 Task:  Click on  Soccer In the  Soccer League click on  Pick Sheet Your name William Rodriguez Team name Orlando City and  Email softage.5@softage.net Game 1 Montreal Game 2 NYFC Game 3 Atlanta United Game 4 Houston Game 5 Minnesota United Game 6 FC Dallas Game 7 Columbus Game 8 New England Game 9 Philadelphia Game 10 Montreal Game 11 Toronto FC Game 12 Inter Milan Game 13 Austin Game 14 LA Galaxy Game 15 Vancouver Game16 Seattle In Tie Breaker choose Orlando City Submit pick sheet
Action: Mouse moved to (508, 374)
Screenshot: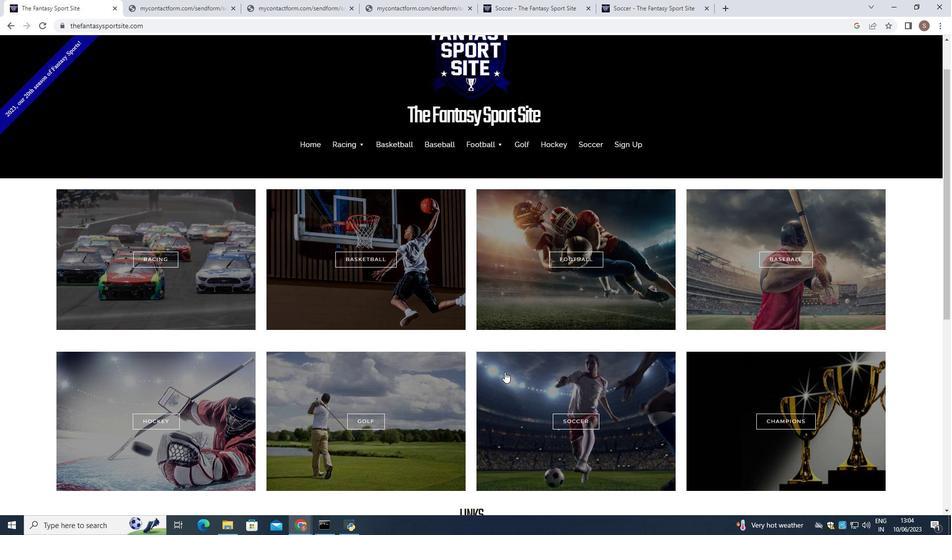 
Action: Mouse pressed left at (508, 374)
Screenshot: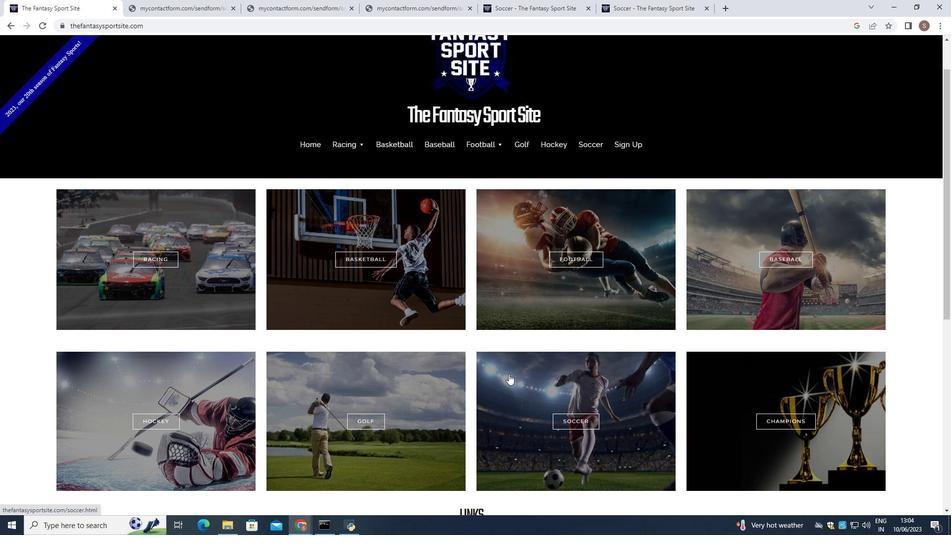 
Action: Mouse moved to (438, 377)
Screenshot: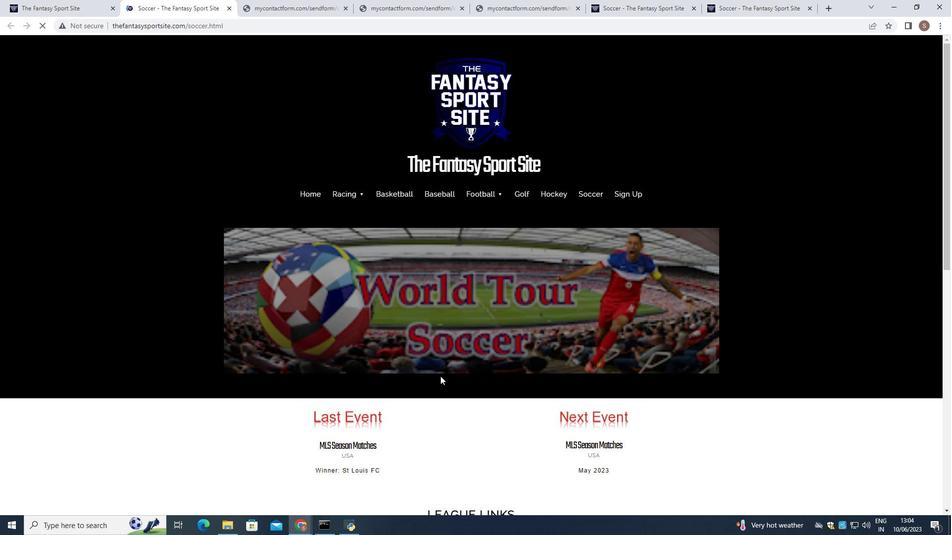 
Action: Mouse scrolled (438, 377) with delta (0, 0)
Screenshot: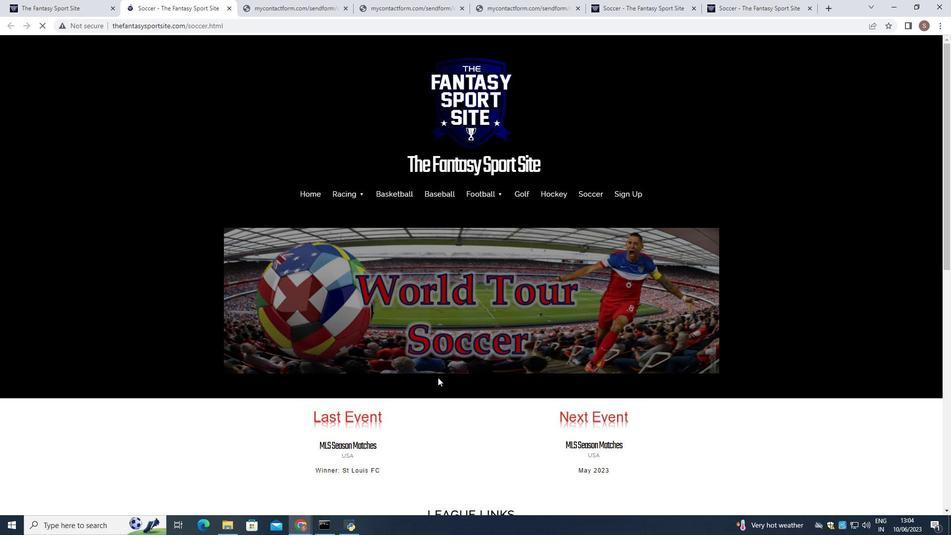
Action: Mouse scrolled (438, 377) with delta (0, 0)
Screenshot: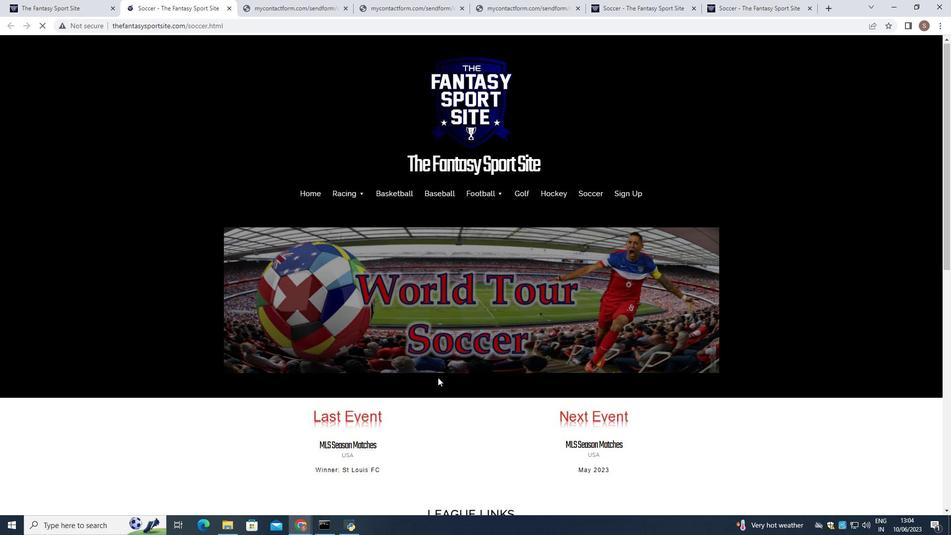 
Action: Mouse moved to (268, 451)
Screenshot: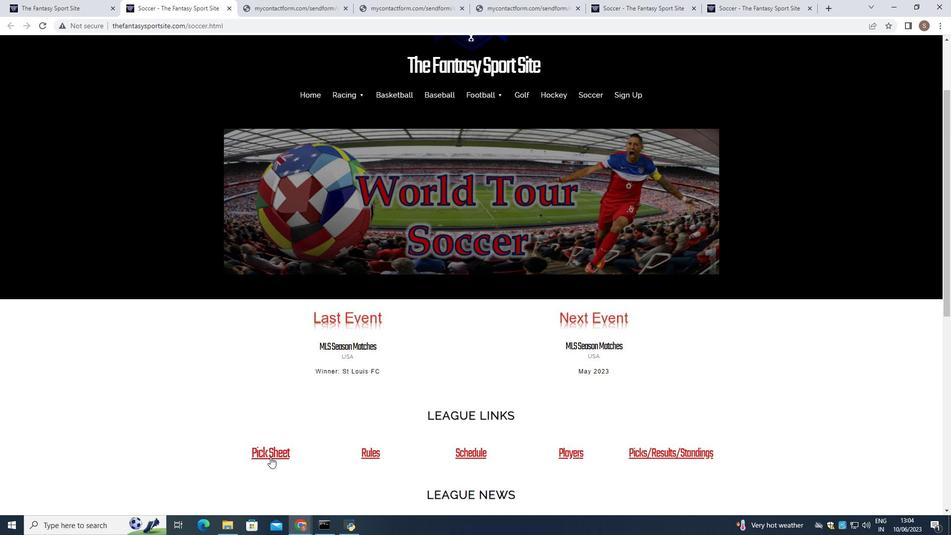 
Action: Mouse pressed left at (268, 451)
Screenshot: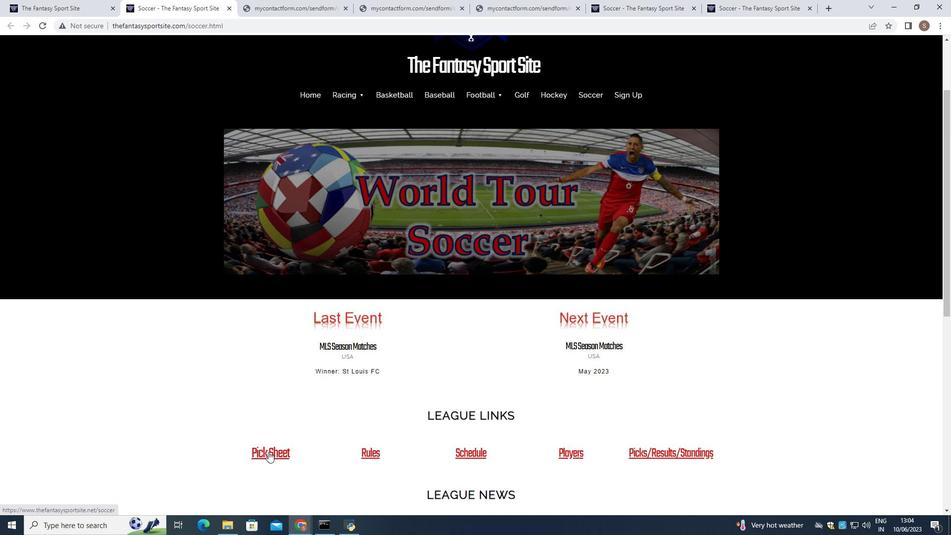 
Action: Mouse moved to (303, 458)
Screenshot: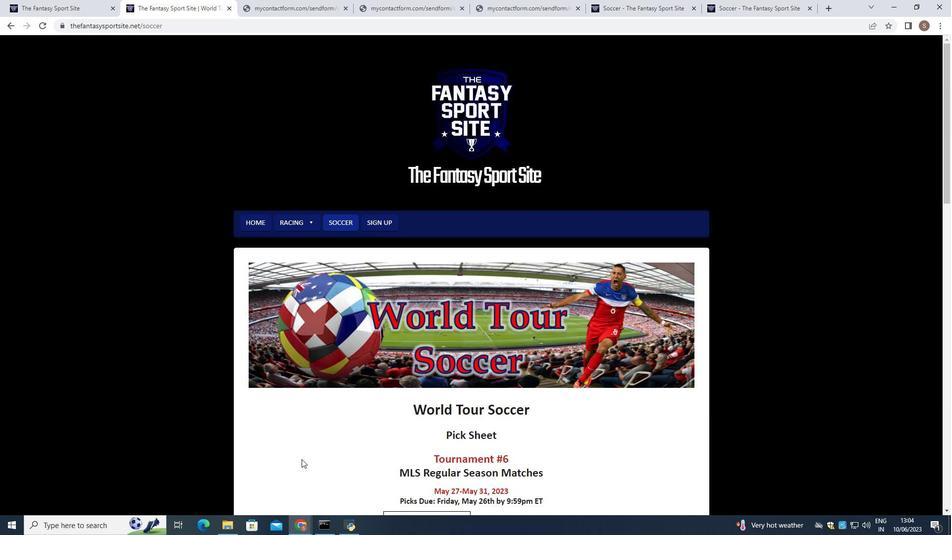 
Action: Mouse scrolled (303, 457) with delta (0, 0)
Screenshot: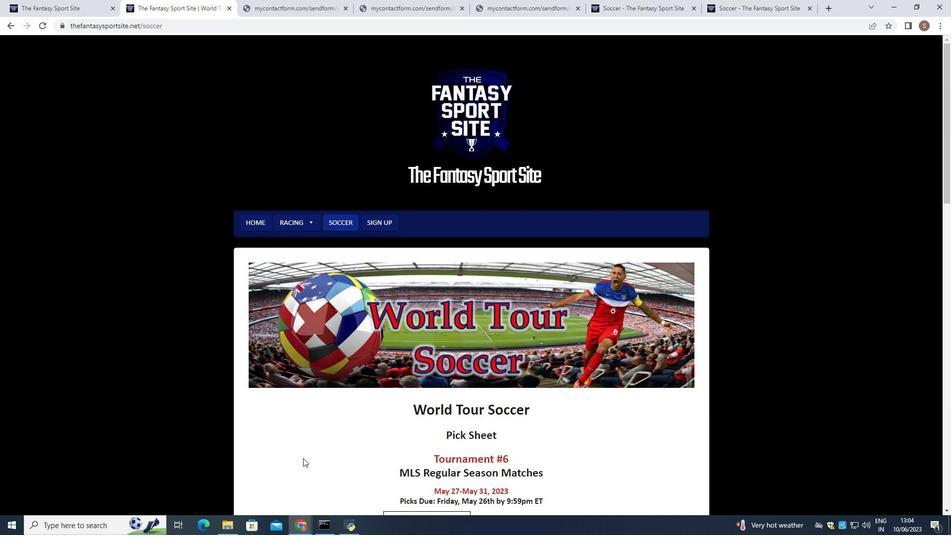 
Action: Mouse scrolled (303, 457) with delta (0, 0)
Screenshot: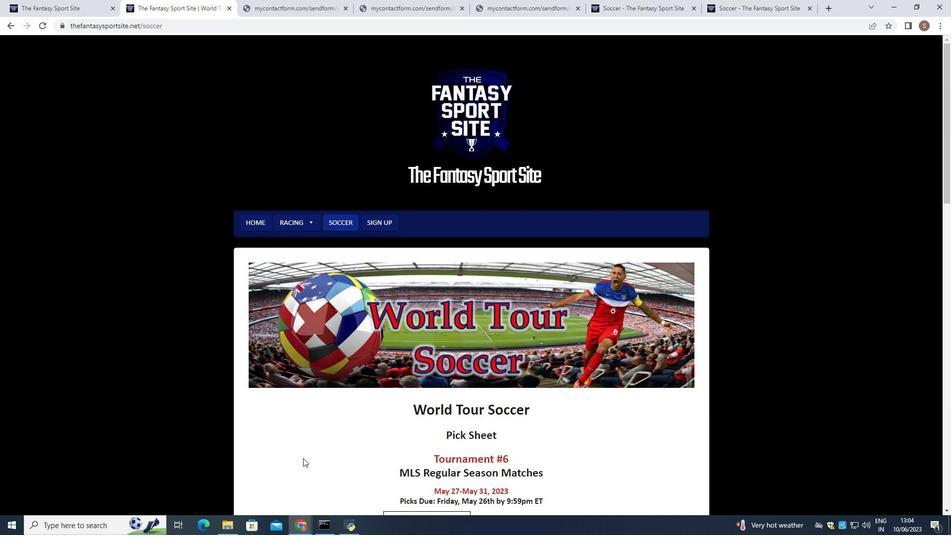 
Action: Mouse scrolled (303, 457) with delta (0, 0)
Screenshot: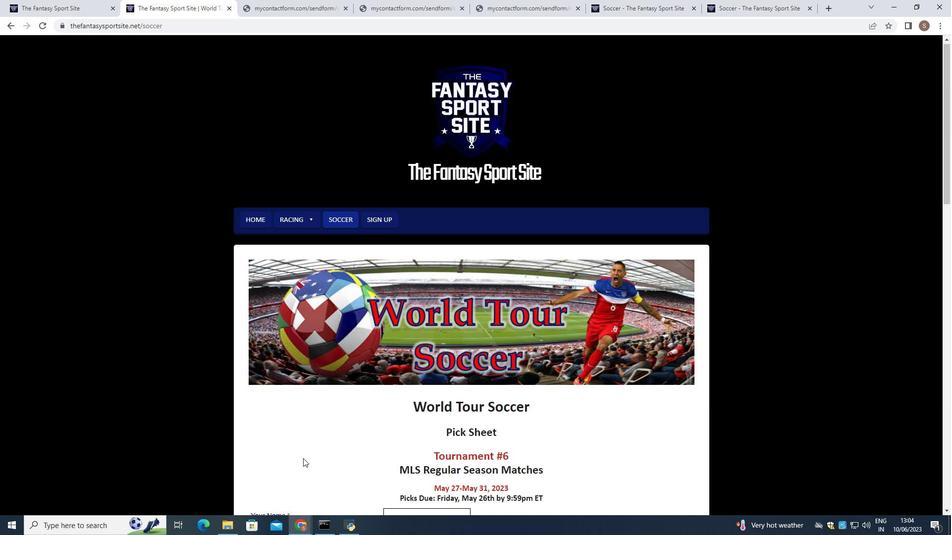
Action: Mouse moved to (398, 371)
Screenshot: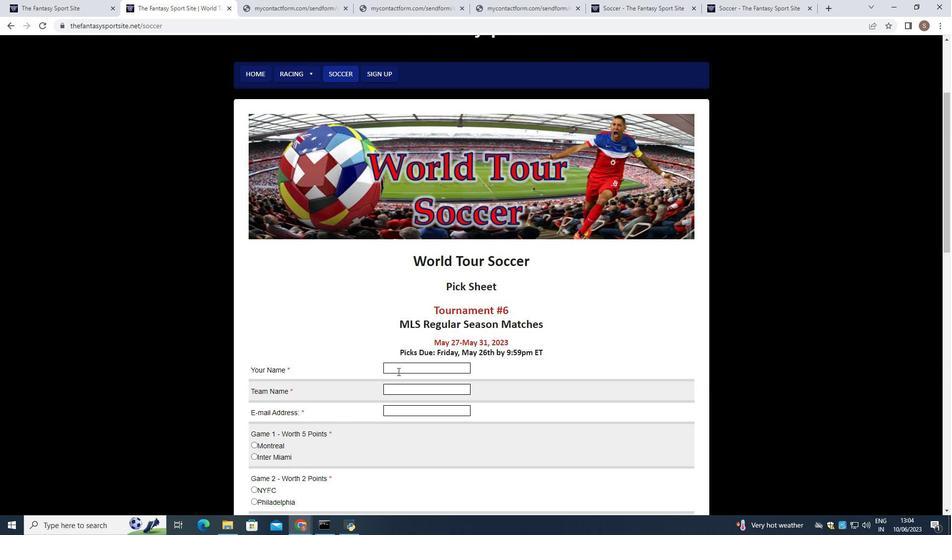 
Action: Mouse pressed left at (398, 371)
Screenshot: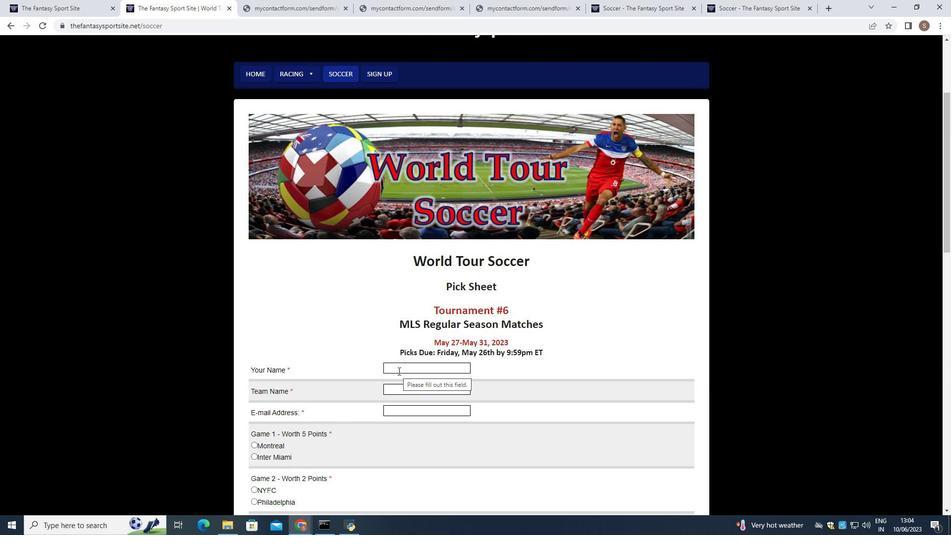 
Action: Key pressed <Key.shift>William<Key.space><Key.shift>Rodriguez
Screenshot: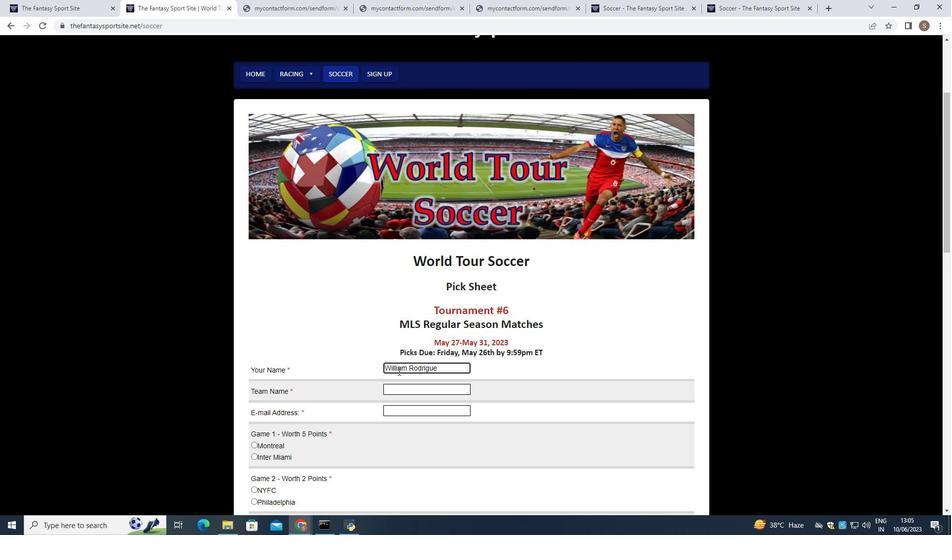 
Action: Mouse moved to (406, 389)
Screenshot: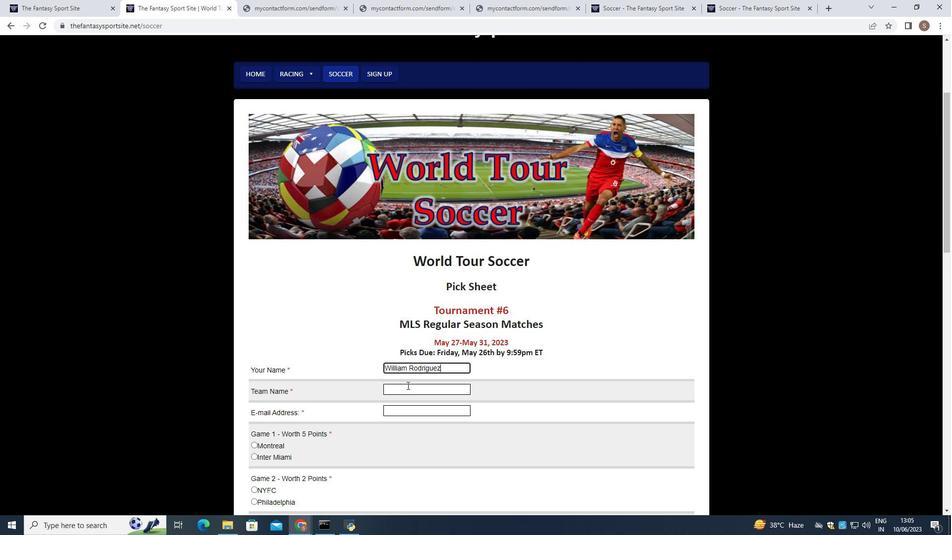 
Action: Mouse pressed left at (406, 389)
Screenshot: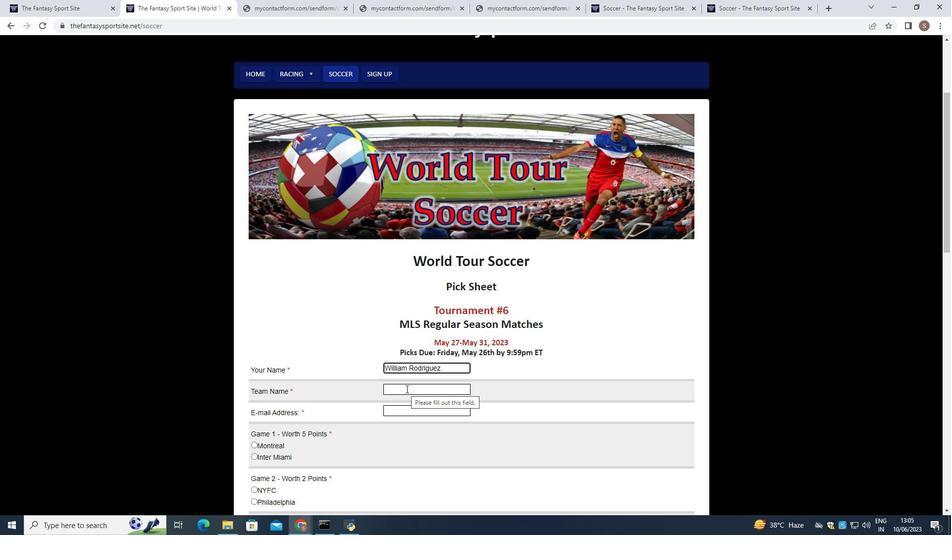 
Action: Key pressed <Key.shift_r>Orlando<Key.space><Key.shift><Key.shift><Key.shift><Key.shift><Key.shift>City
Screenshot: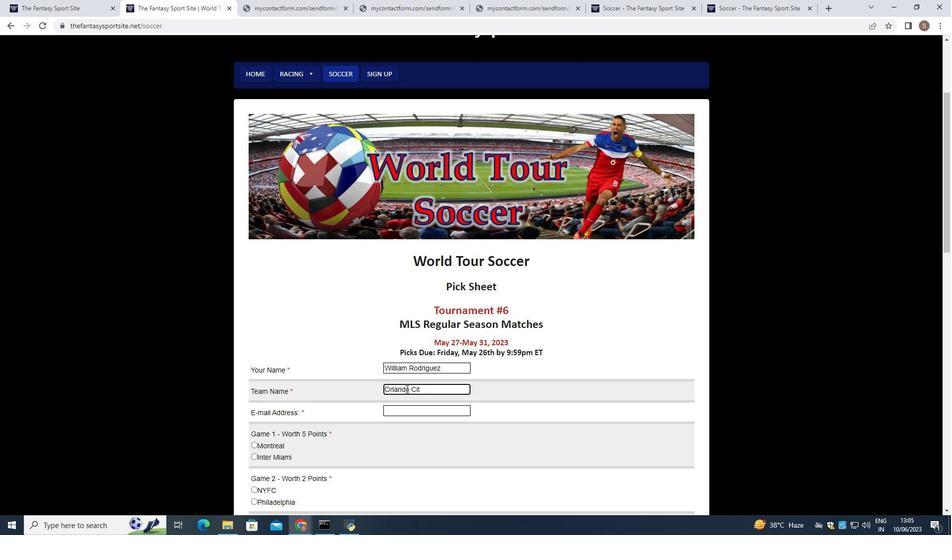 
Action: Mouse moved to (400, 412)
Screenshot: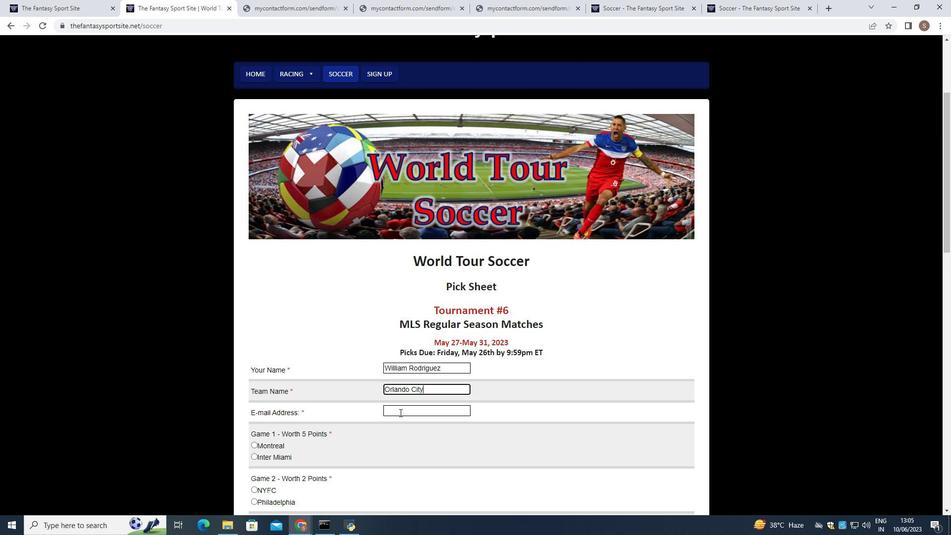 
Action: Mouse pressed left at (400, 412)
Screenshot: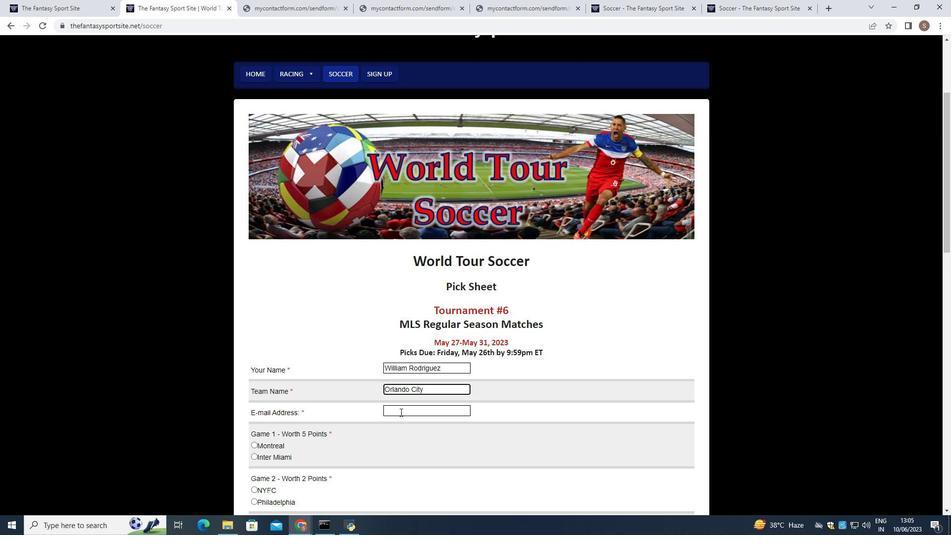 
Action: Key pressed softage.5<Key.shift>@softage.net
Screenshot: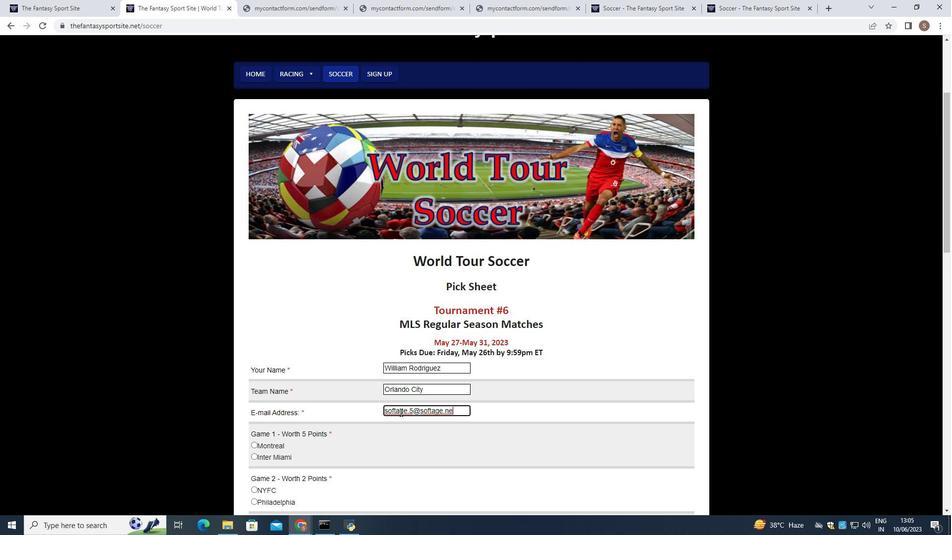 
Action: Mouse moved to (254, 443)
Screenshot: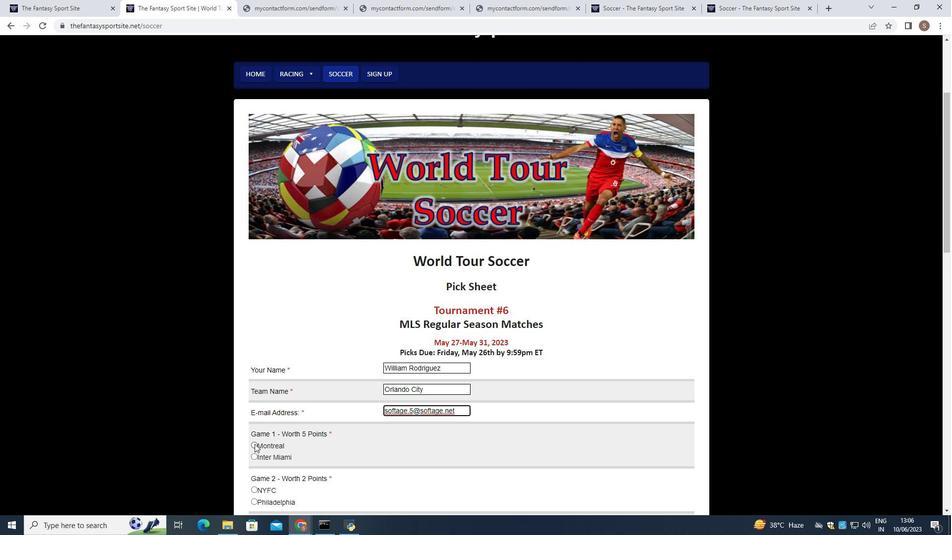 
Action: Mouse pressed left at (254, 443)
Screenshot: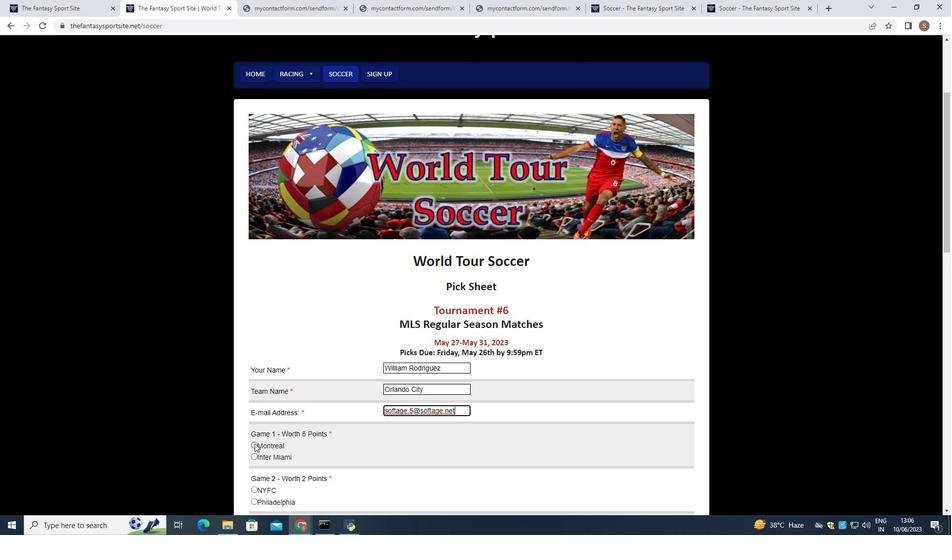 
Action: Mouse moved to (290, 442)
Screenshot: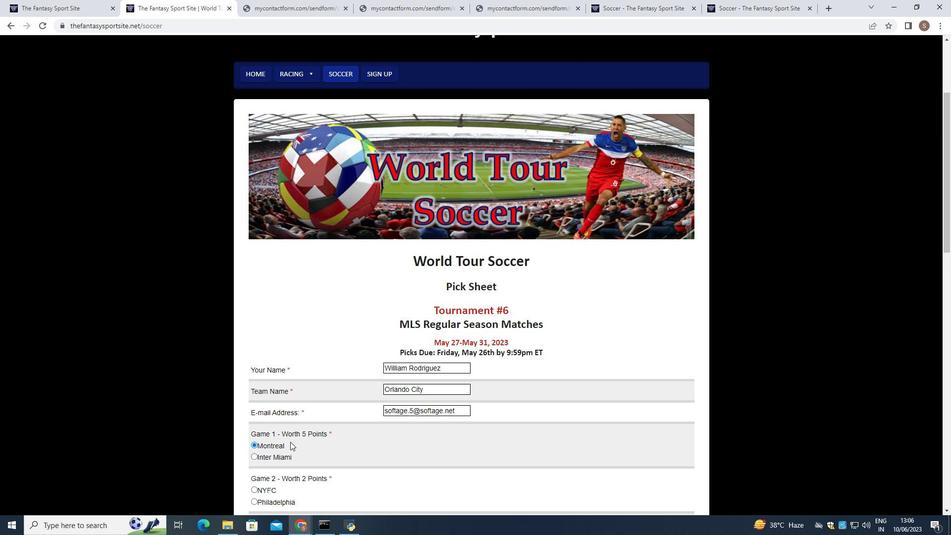 
Action: Mouse scrolled (290, 441) with delta (0, 0)
Screenshot: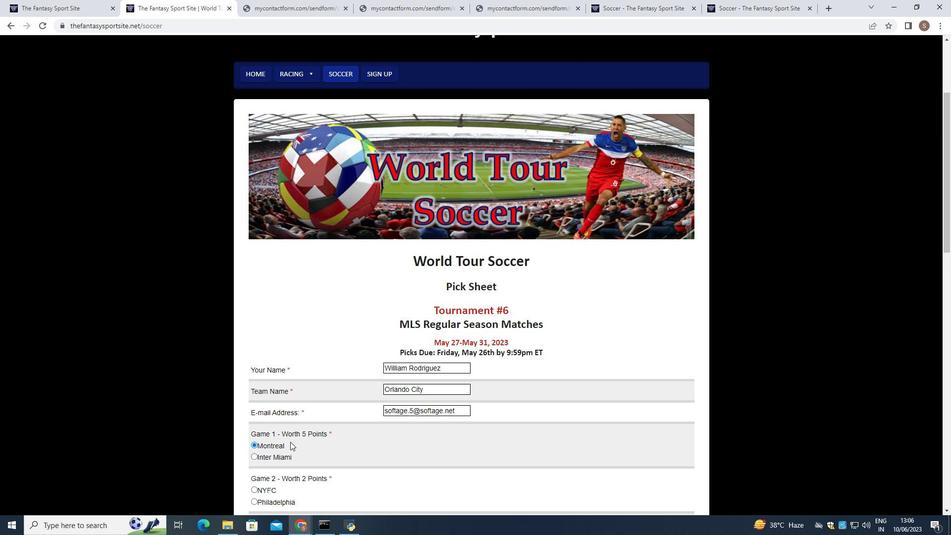
Action: Mouse scrolled (290, 441) with delta (0, 0)
Screenshot: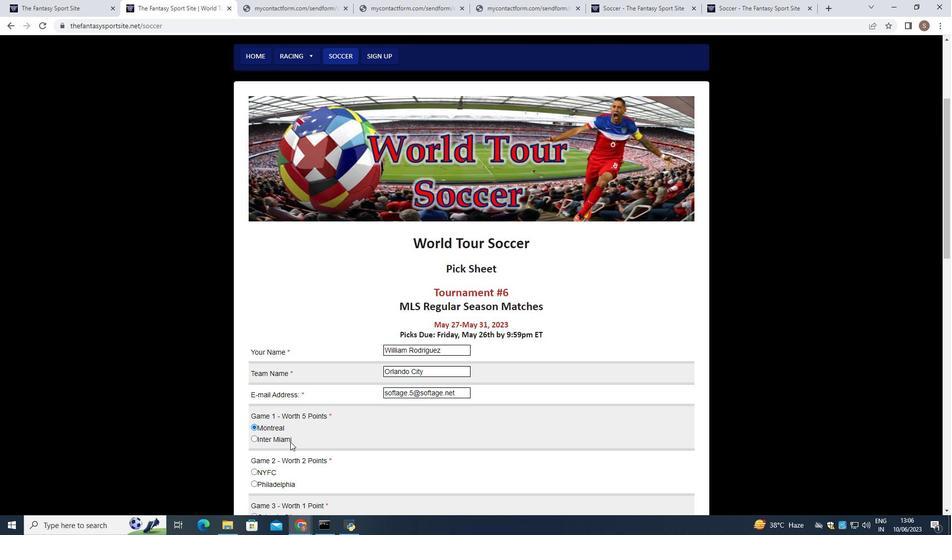 
Action: Mouse moved to (253, 391)
Screenshot: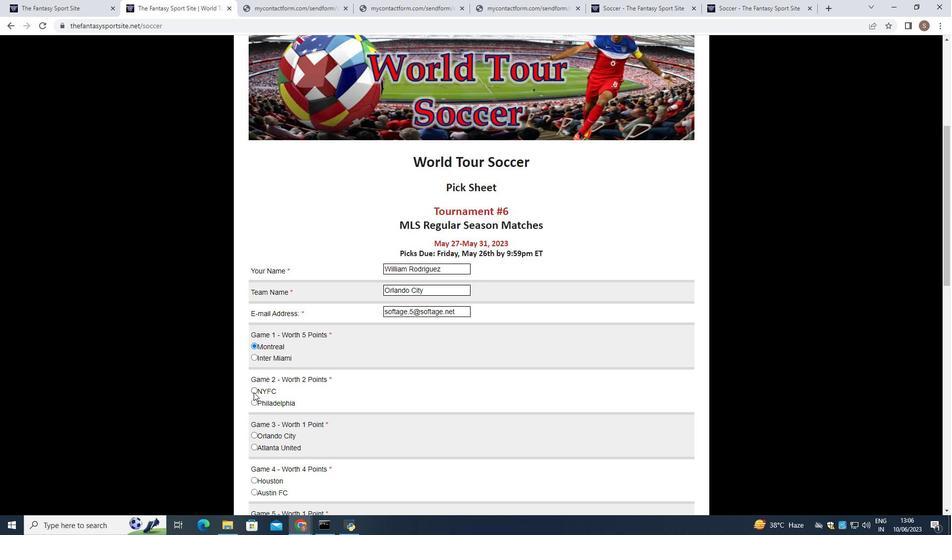 
Action: Mouse pressed left at (253, 391)
Screenshot: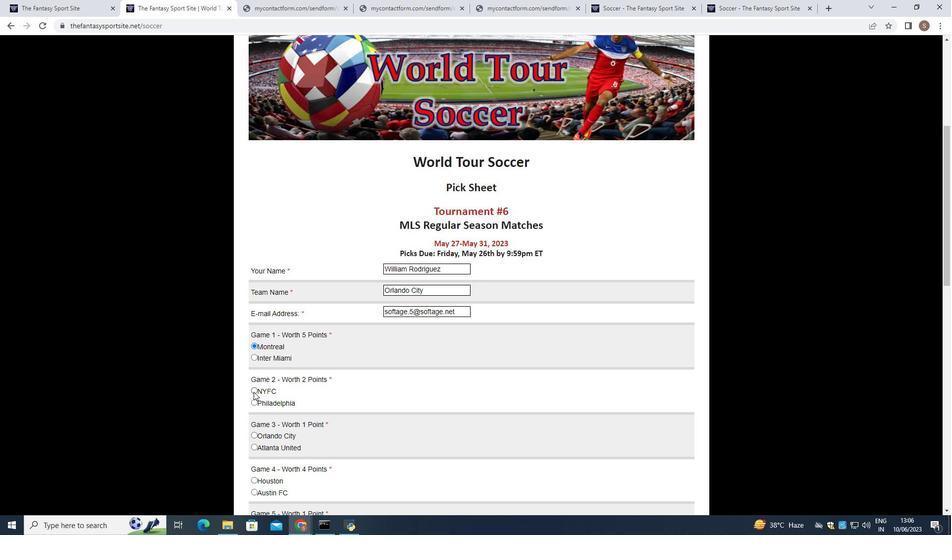 
Action: Mouse moved to (268, 399)
Screenshot: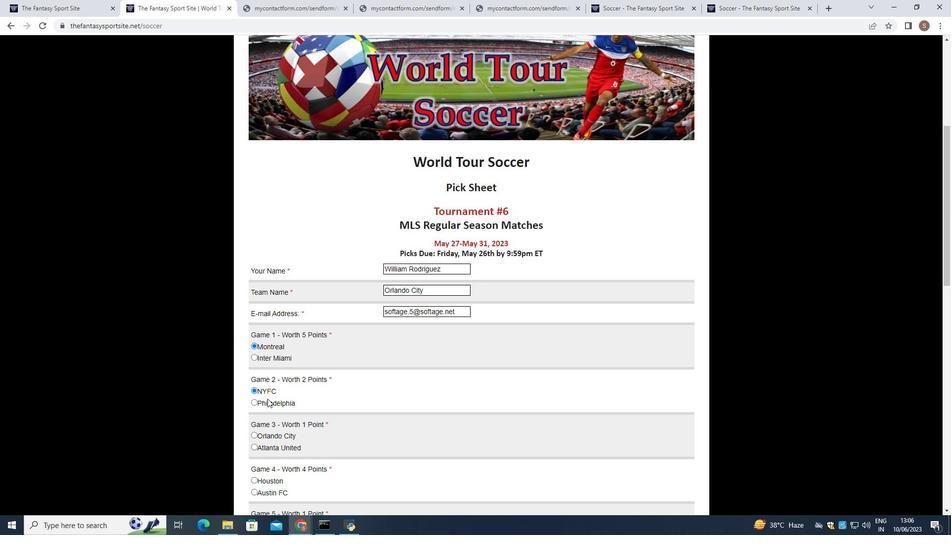 
Action: Mouse scrolled (268, 398) with delta (0, 0)
Screenshot: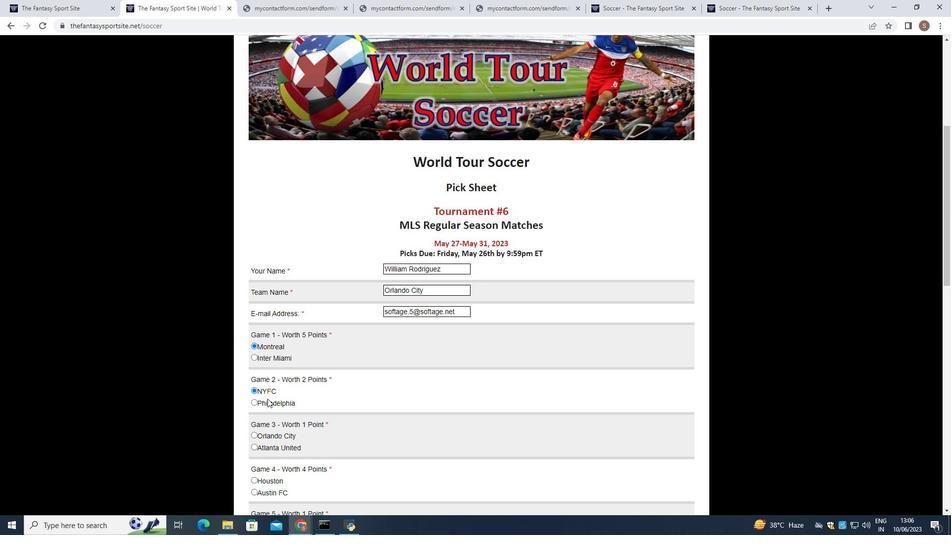 
Action: Mouse moved to (255, 397)
Screenshot: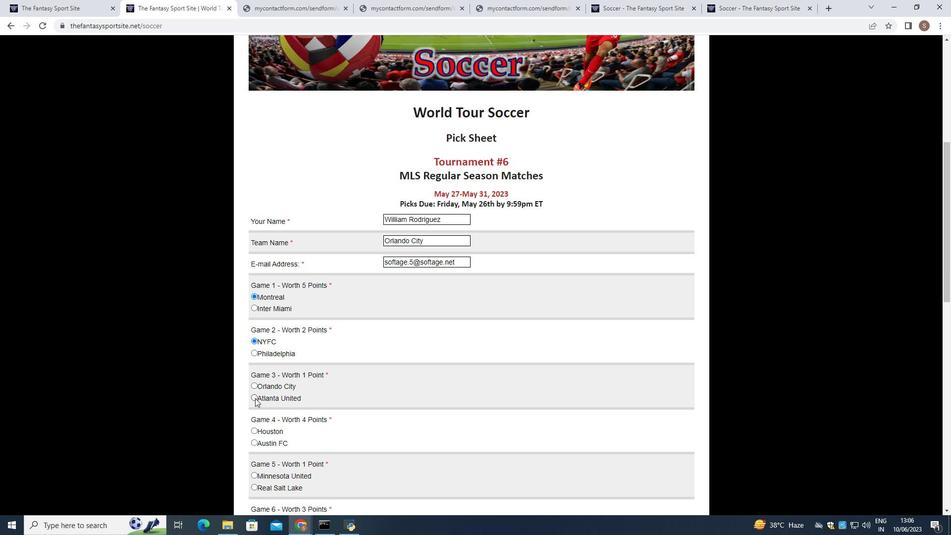 
Action: Mouse pressed left at (255, 397)
Screenshot: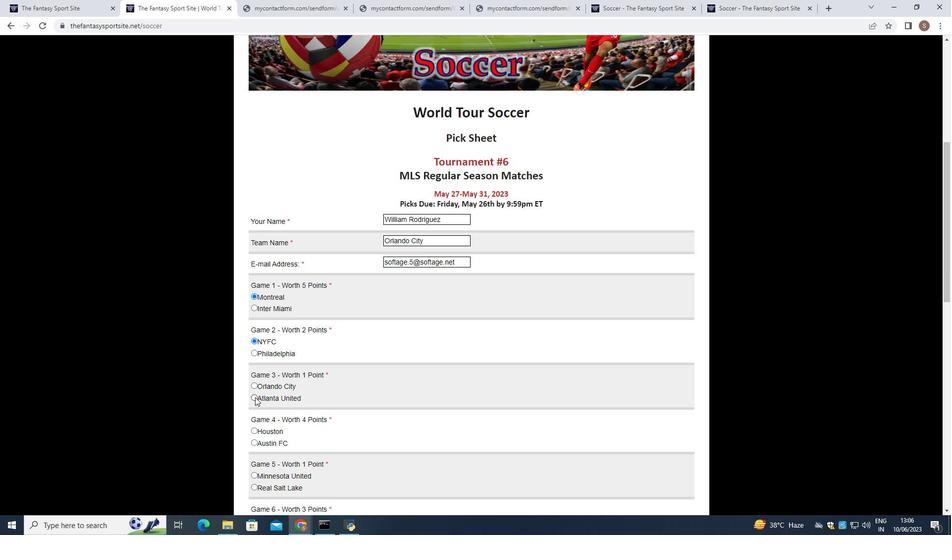 
Action: Mouse scrolled (255, 396) with delta (0, 0)
Screenshot: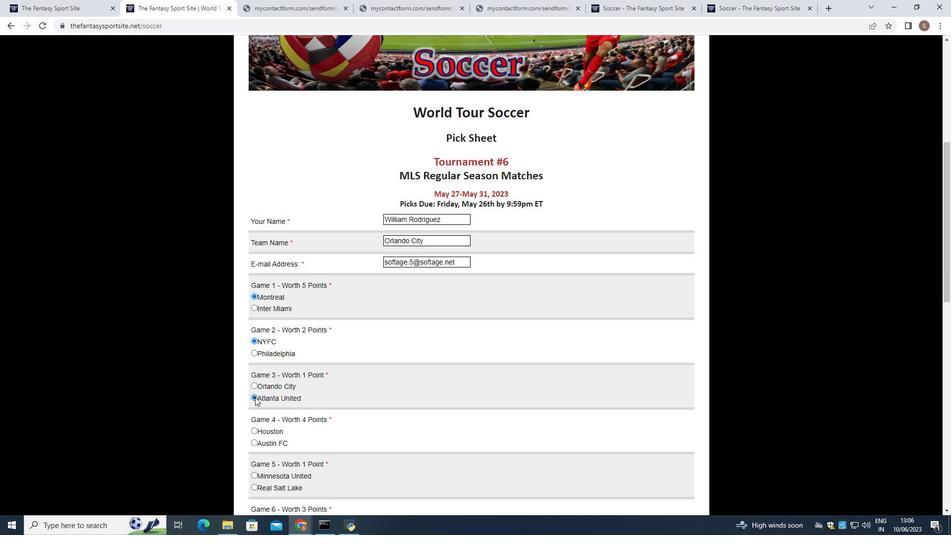 
Action: Mouse moved to (255, 382)
Screenshot: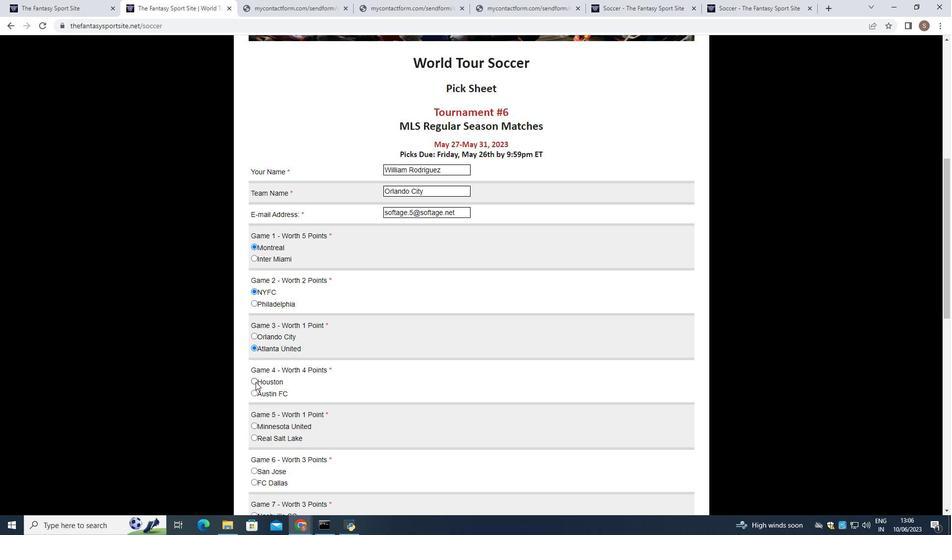 
Action: Mouse pressed left at (255, 382)
Screenshot: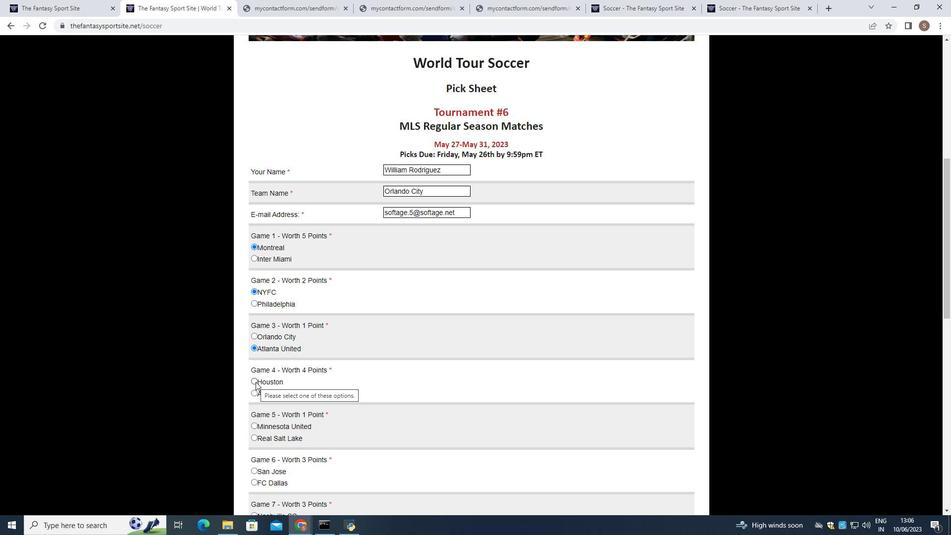 
Action: Mouse scrolled (255, 381) with delta (0, 0)
Screenshot: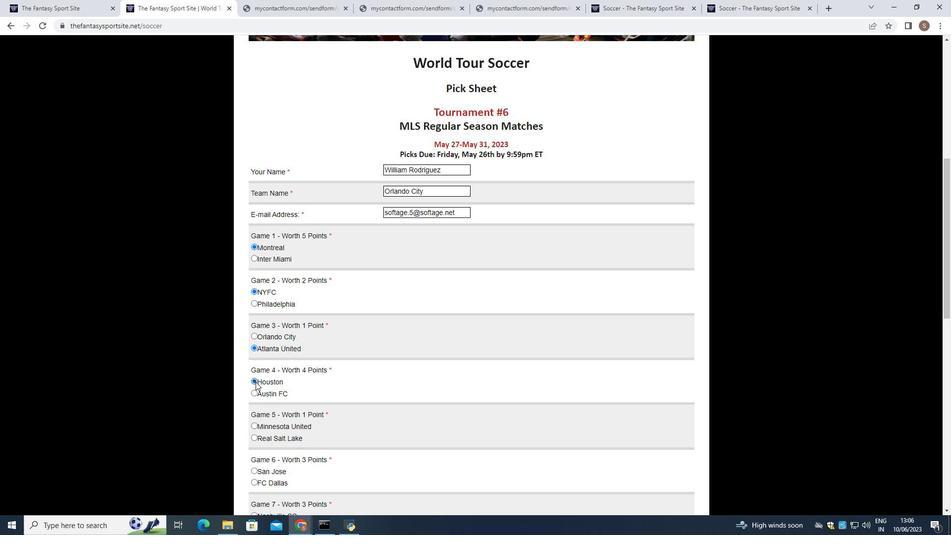 
Action: Mouse moved to (253, 375)
Screenshot: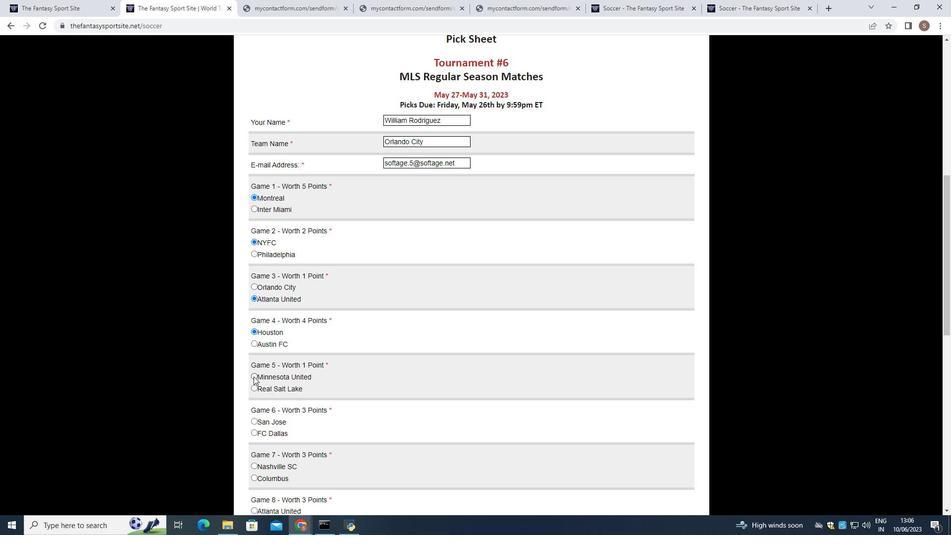 
Action: Mouse pressed left at (253, 375)
Screenshot: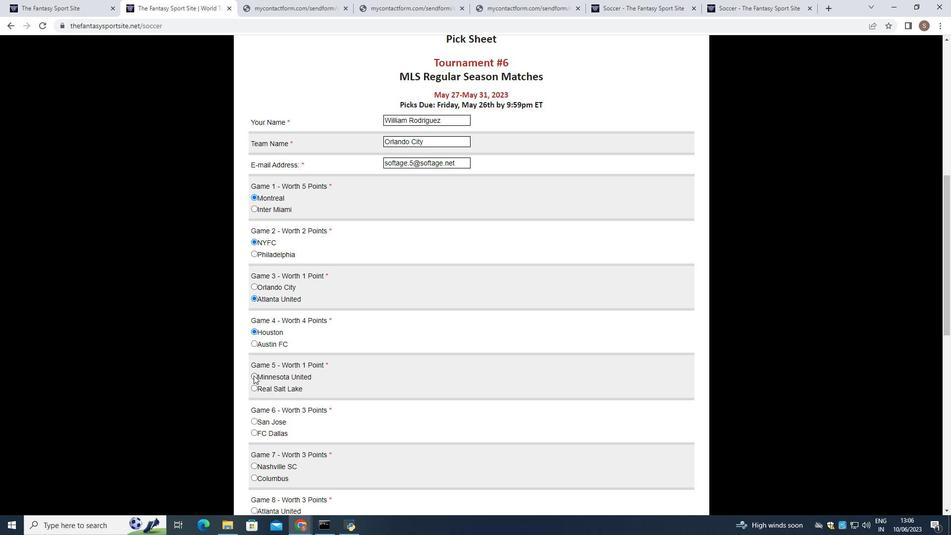 
Action: Mouse moved to (253, 374)
Screenshot: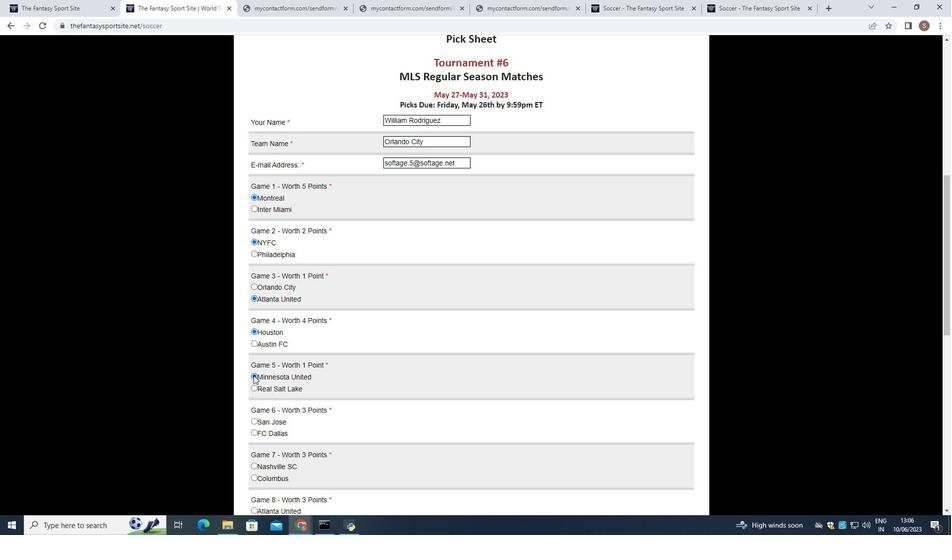 
Action: Mouse scrolled (253, 373) with delta (0, 0)
Screenshot: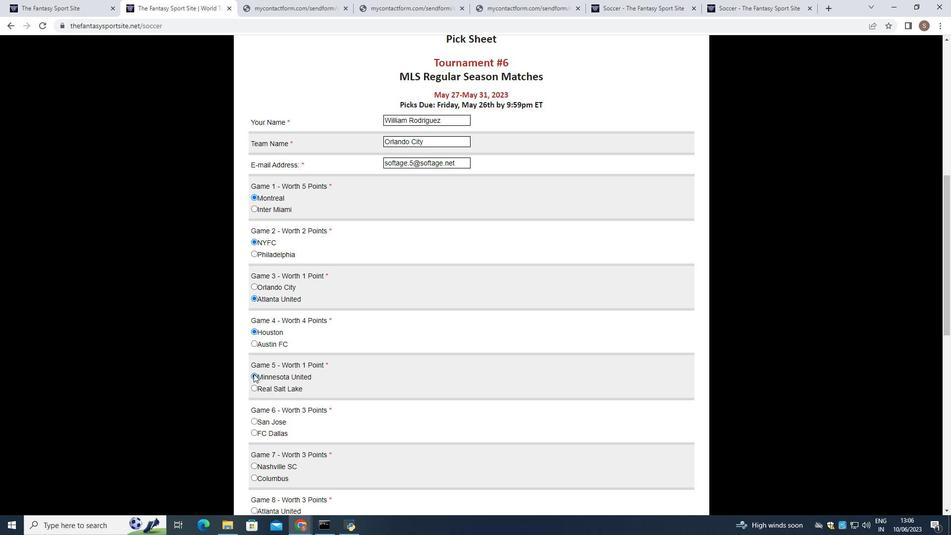 
Action: Mouse scrolled (253, 373) with delta (0, 0)
Screenshot: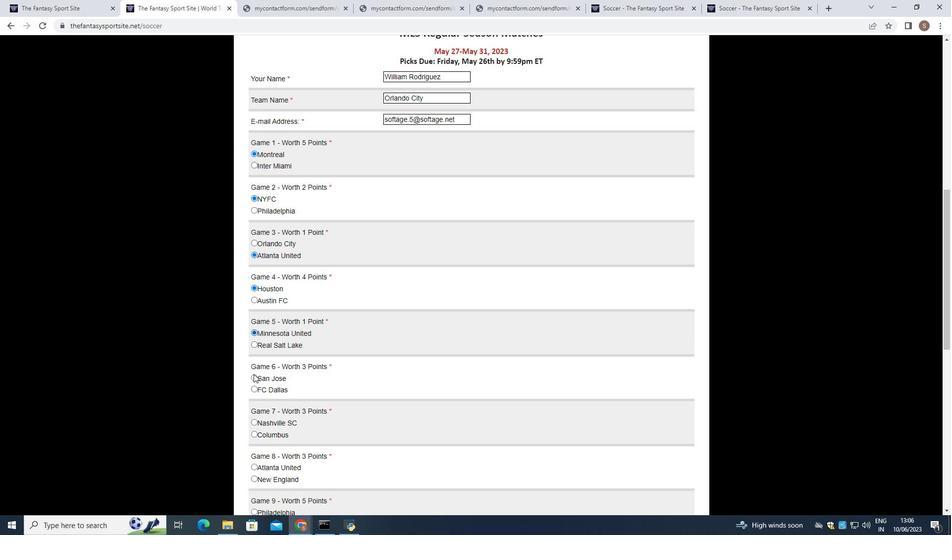 
Action: Mouse moved to (253, 334)
Screenshot: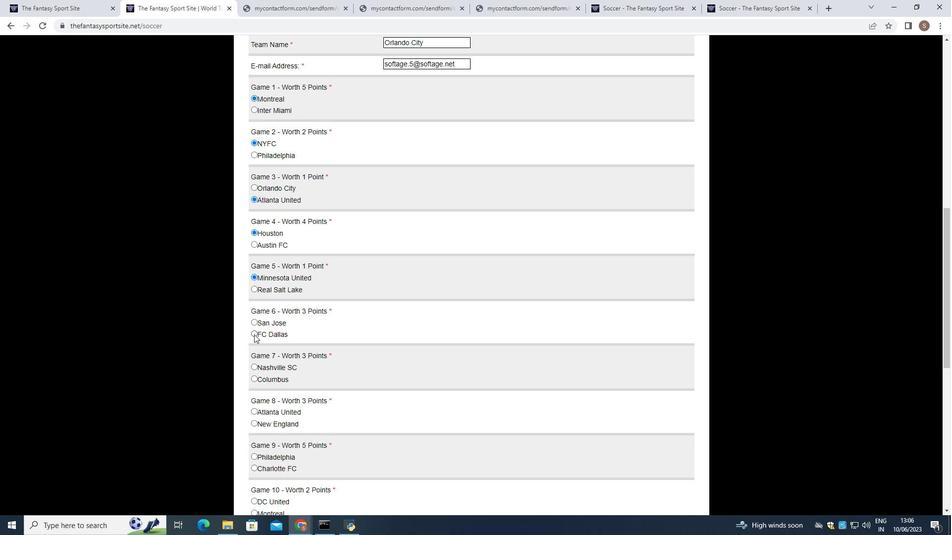 
Action: Mouse pressed left at (253, 334)
Screenshot: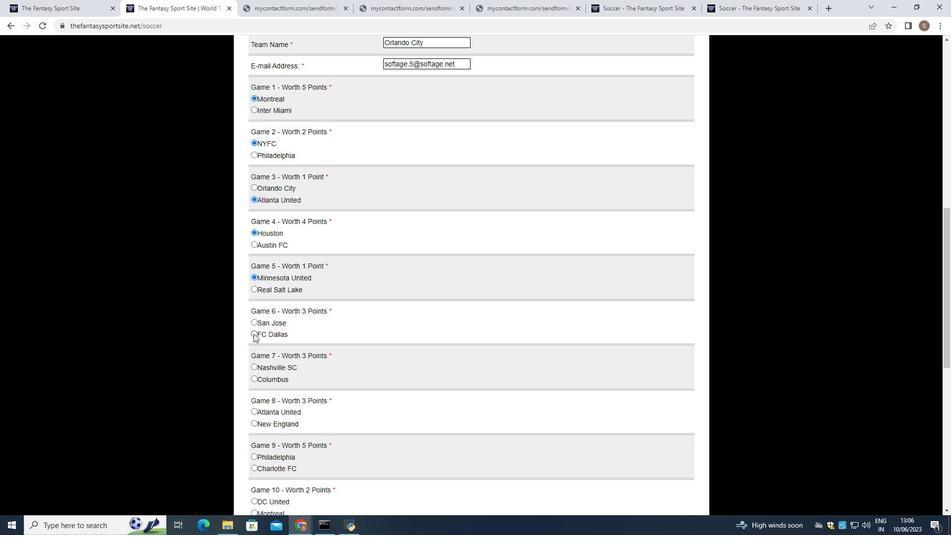 
Action: Mouse scrolled (253, 333) with delta (0, 0)
Screenshot: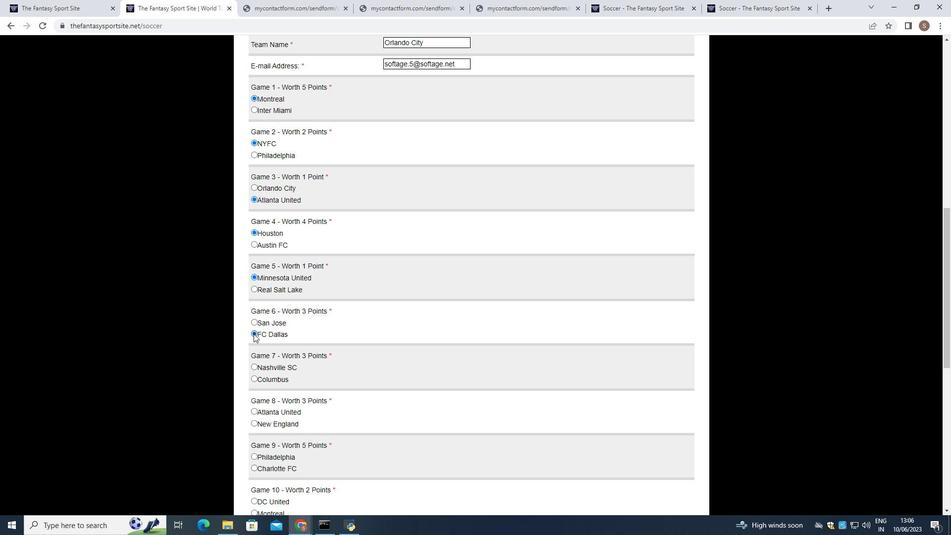 
Action: Mouse moved to (255, 328)
Screenshot: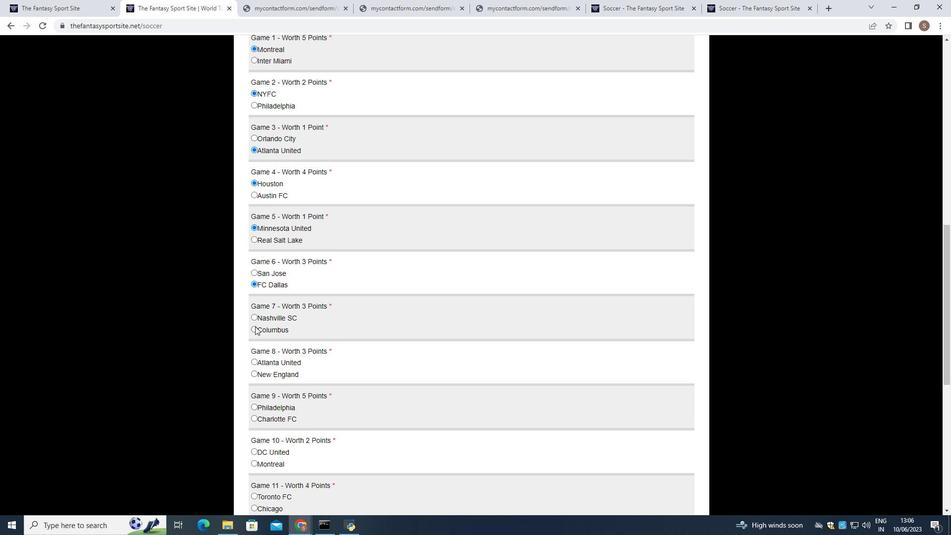 
Action: Mouse pressed left at (255, 328)
Screenshot: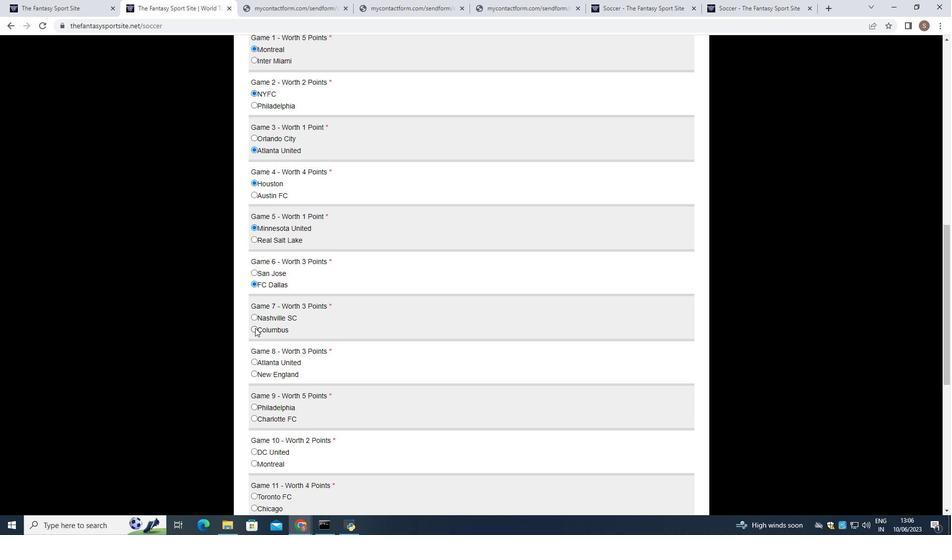 
Action: Mouse moved to (256, 328)
Screenshot: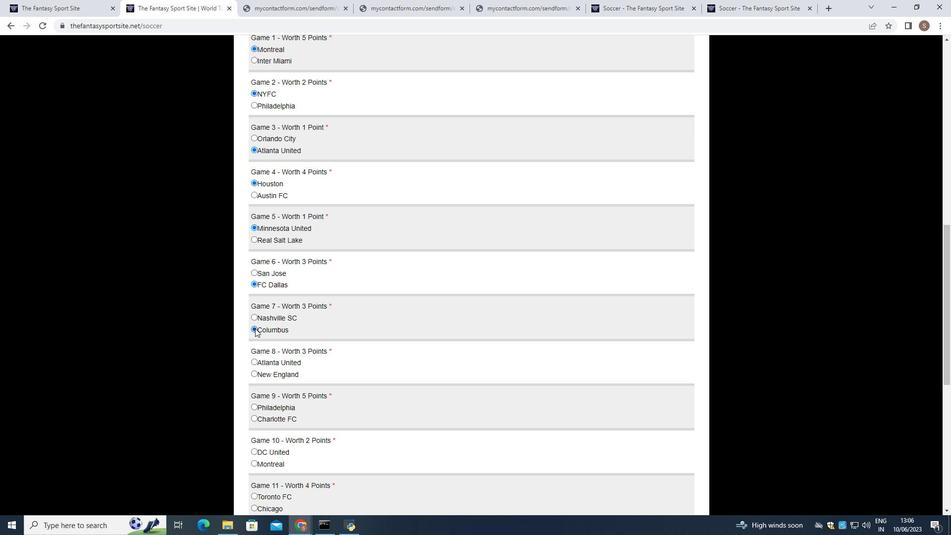 
Action: Mouse scrolled (256, 327) with delta (0, 0)
Screenshot: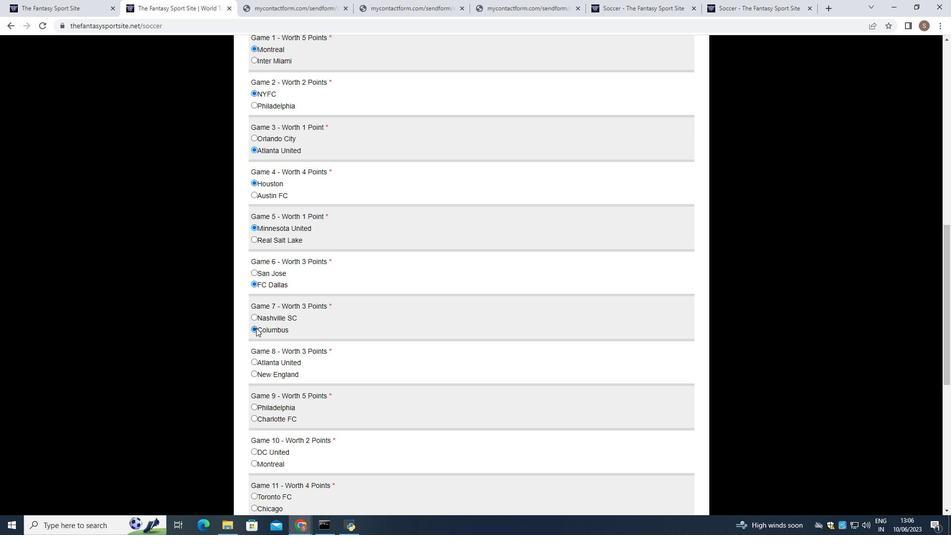 
Action: Mouse moved to (255, 325)
Screenshot: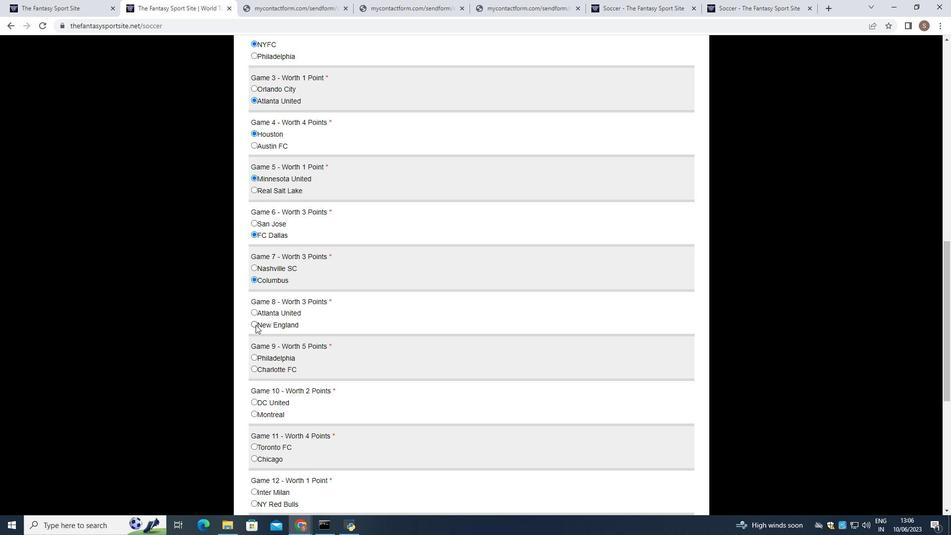 
Action: Mouse pressed left at (255, 325)
Screenshot: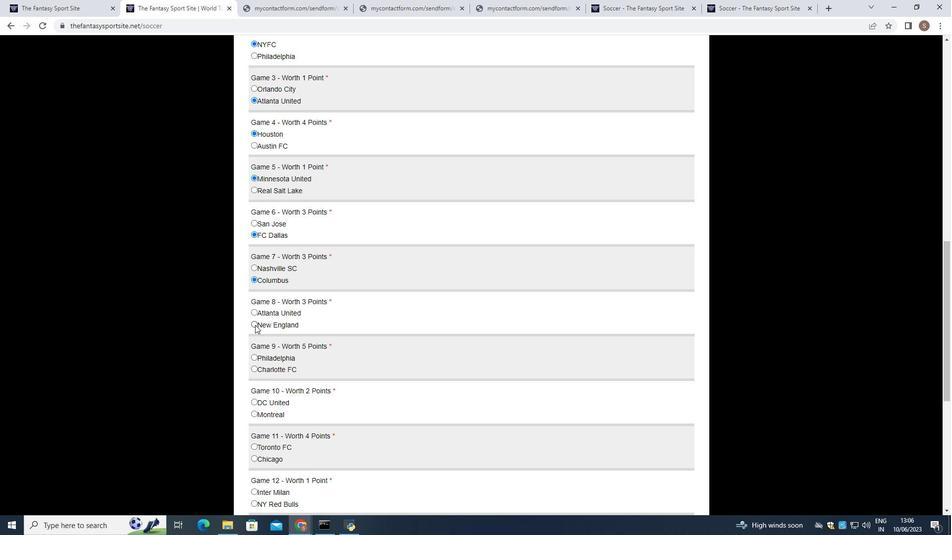 
Action: Mouse scrolled (255, 324) with delta (0, 0)
Screenshot: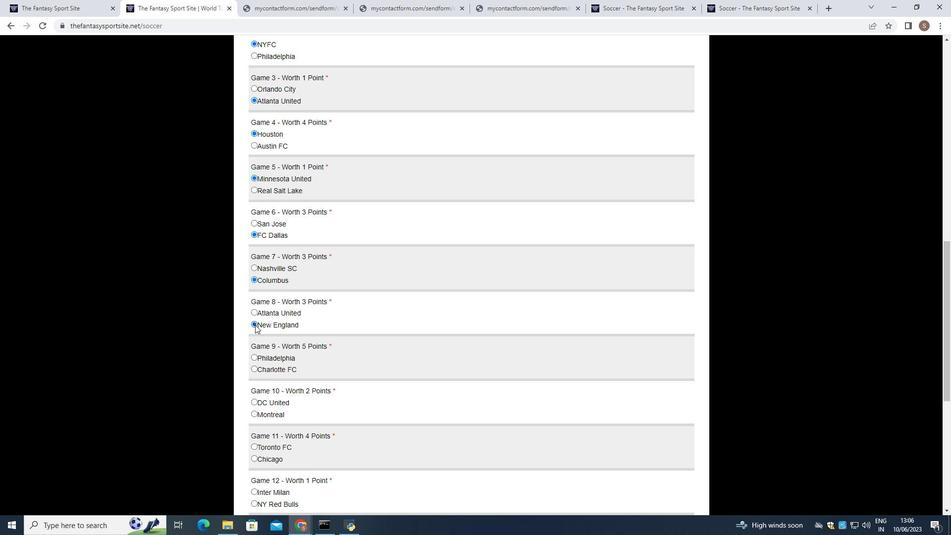 
Action: Mouse moved to (253, 306)
Screenshot: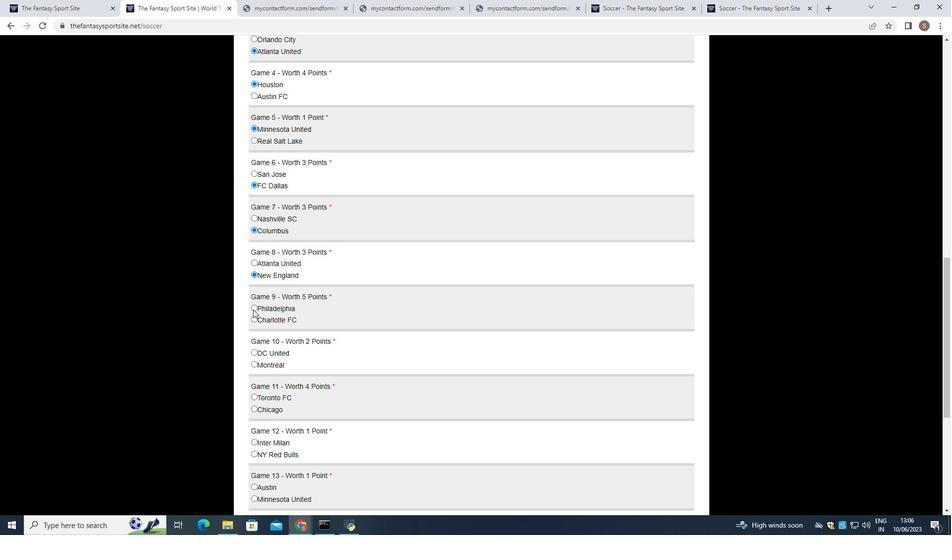 
Action: Mouse pressed left at (253, 306)
Screenshot: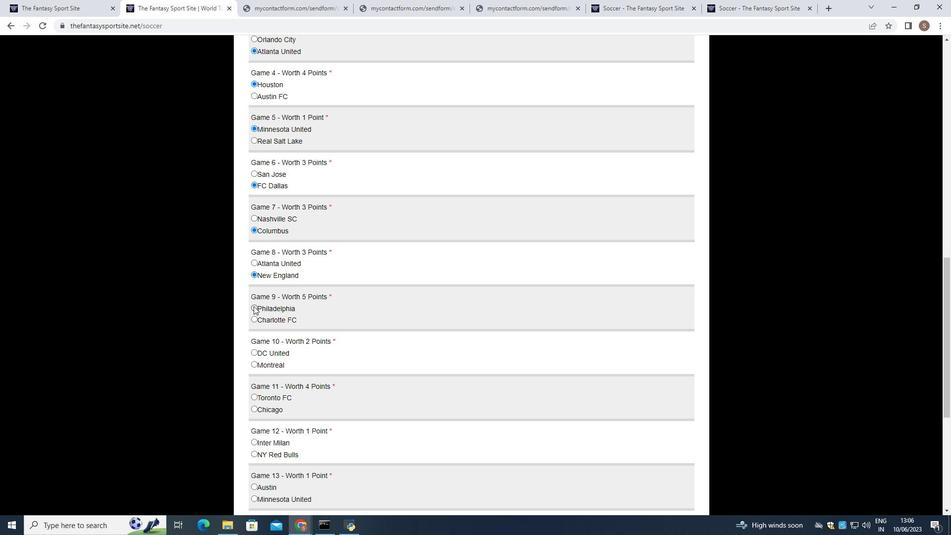 
Action: Mouse moved to (253, 365)
Screenshot: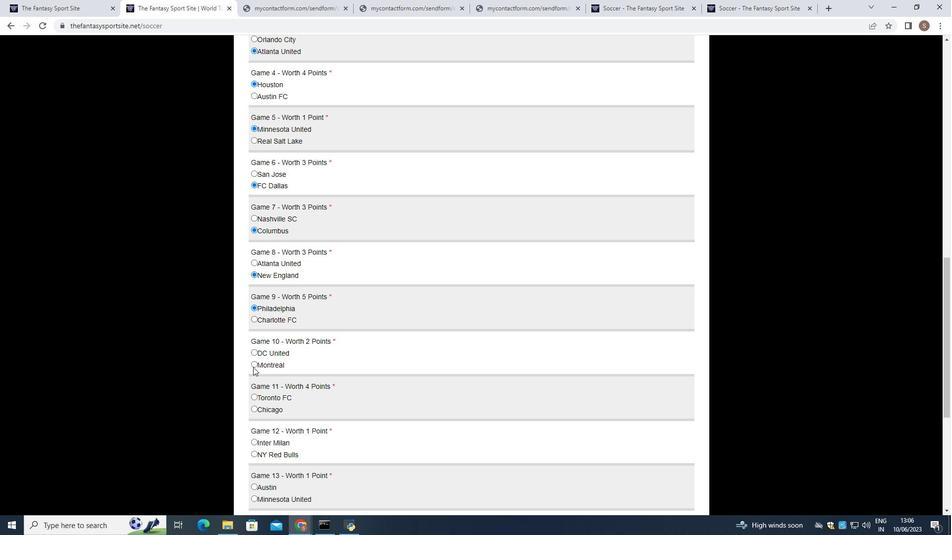 
Action: Mouse pressed left at (253, 365)
Screenshot: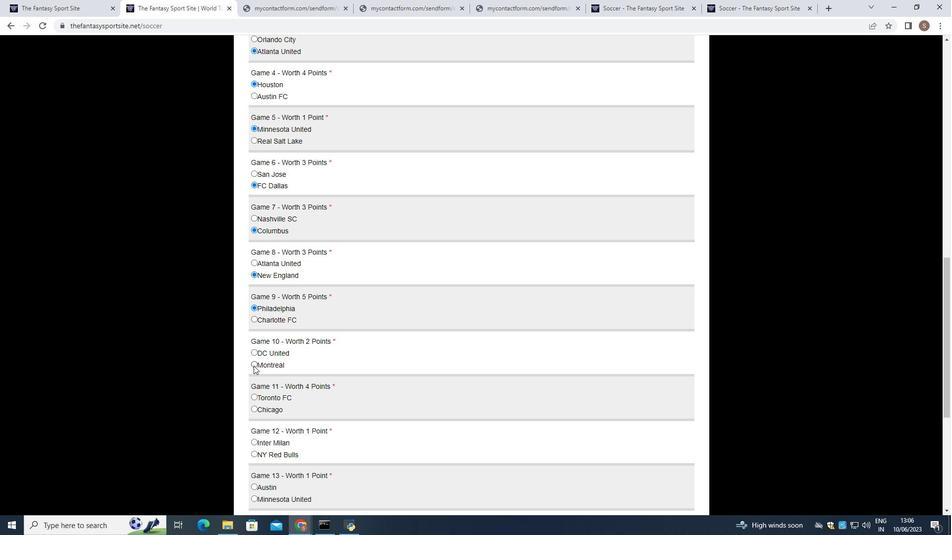 
Action: Mouse scrolled (253, 365) with delta (0, 0)
Screenshot: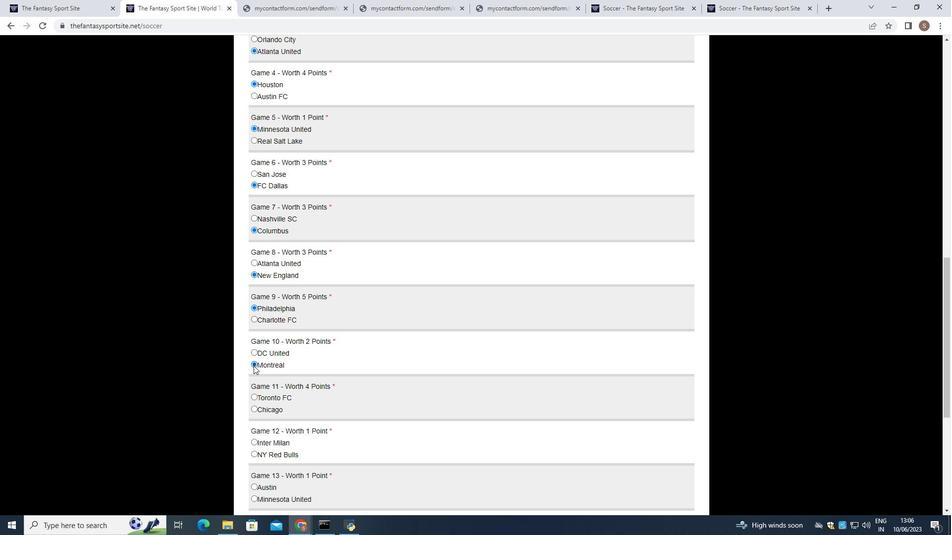
Action: Mouse moved to (253, 346)
Screenshot: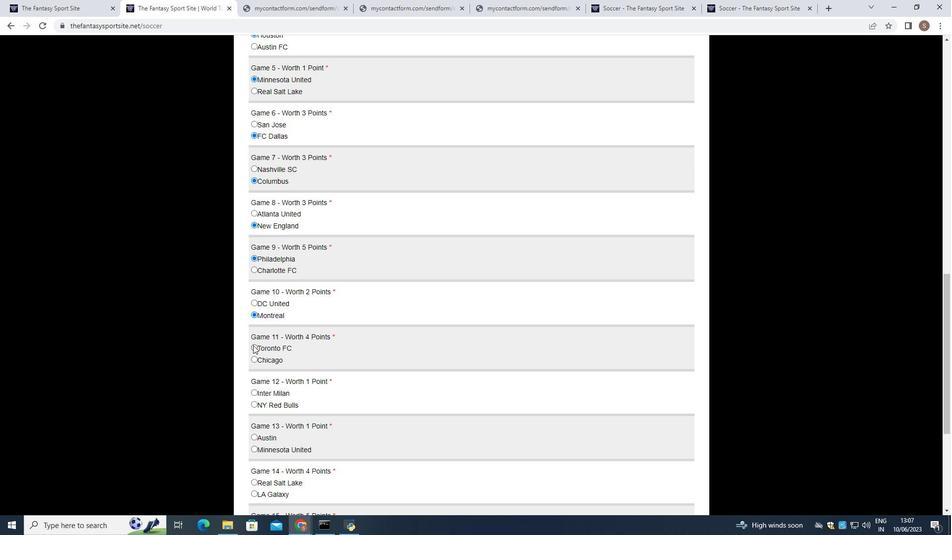 
Action: Mouse pressed left at (253, 346)
Screenshot: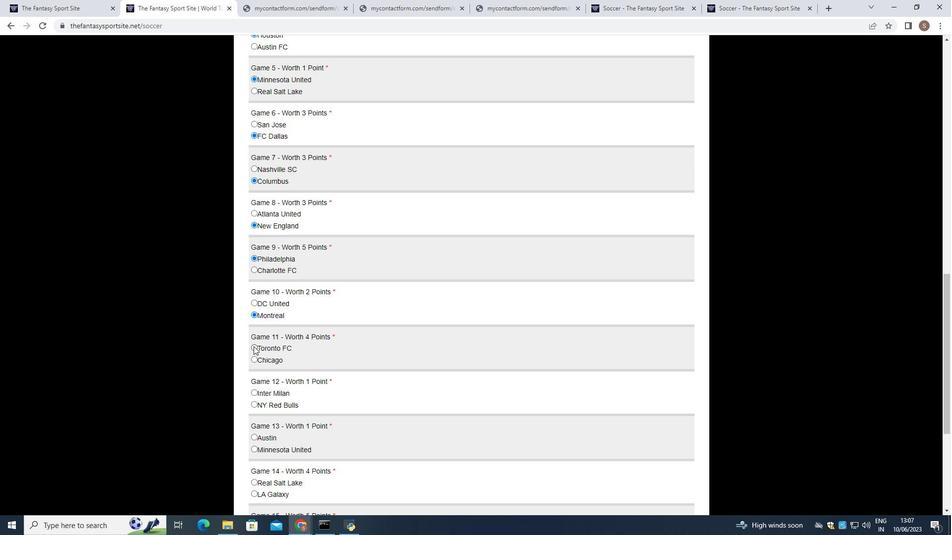 
Action: Mouse moved to (280, 357)
Screenshot: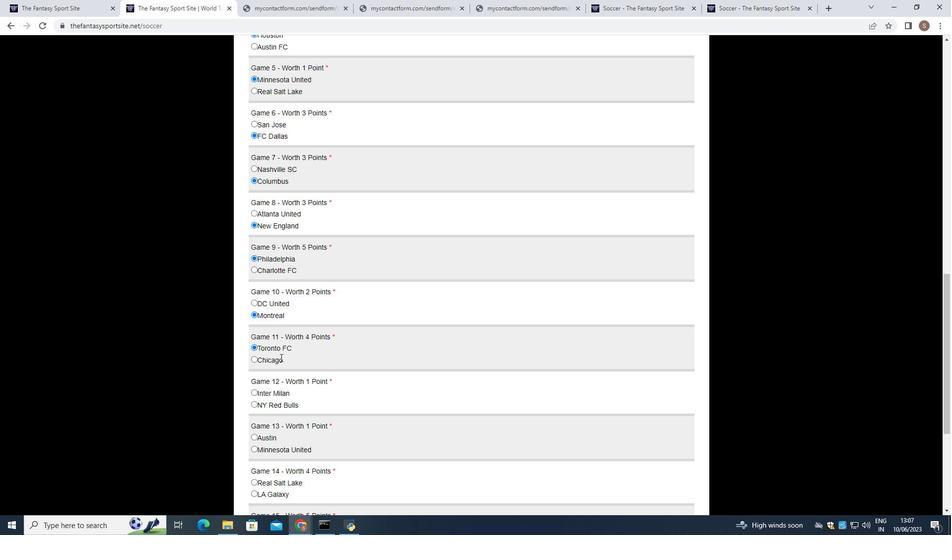 
Action: Mouse scrolled (280, 357) with delta (0, 0)
Screenshot: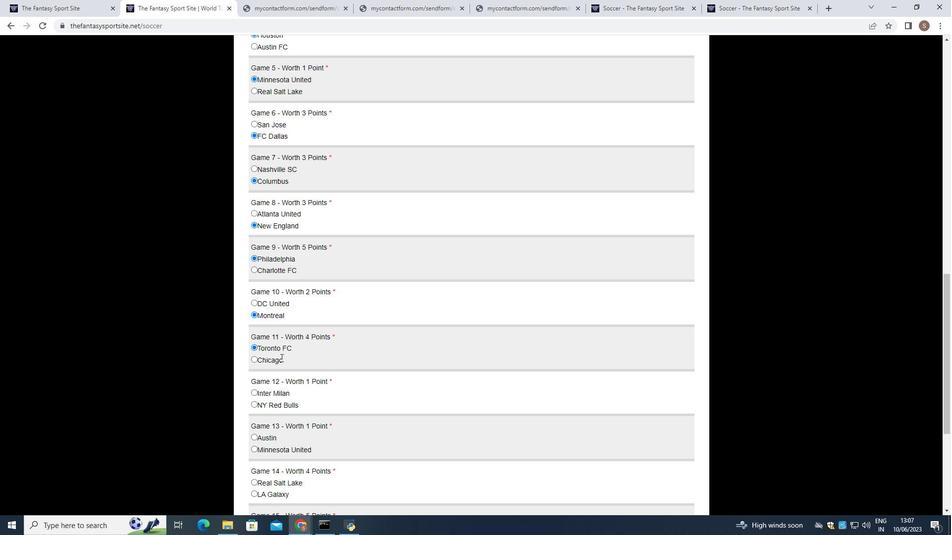 
Action: Mouse moved to (254, 339)
Screenshot: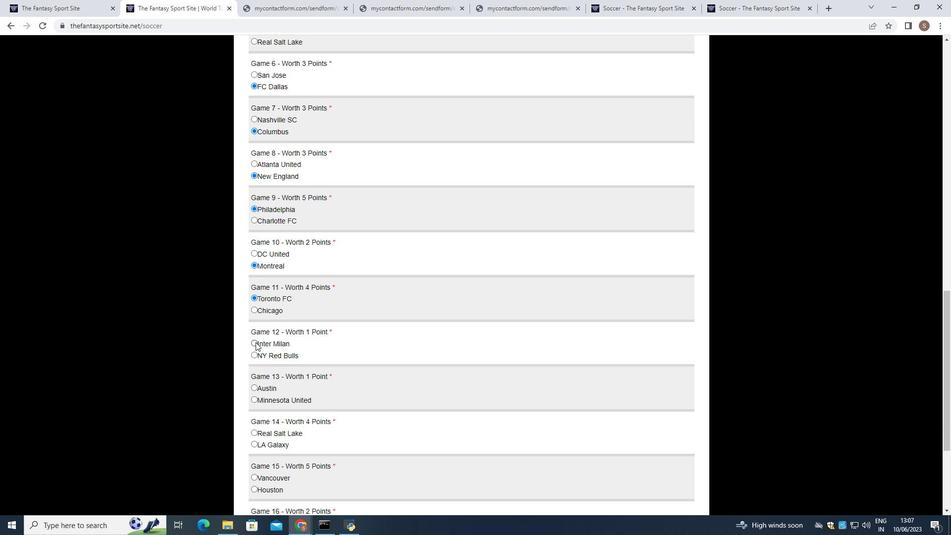 
Action: Mouse pressed left at (254, 339)
Screenshot: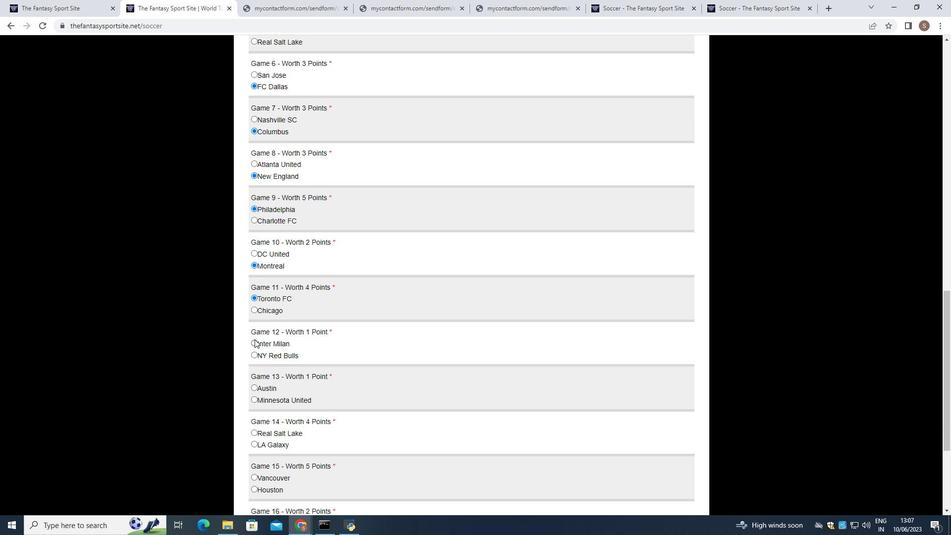 
Action: Mouse moved to (269, 343)
Screenshot: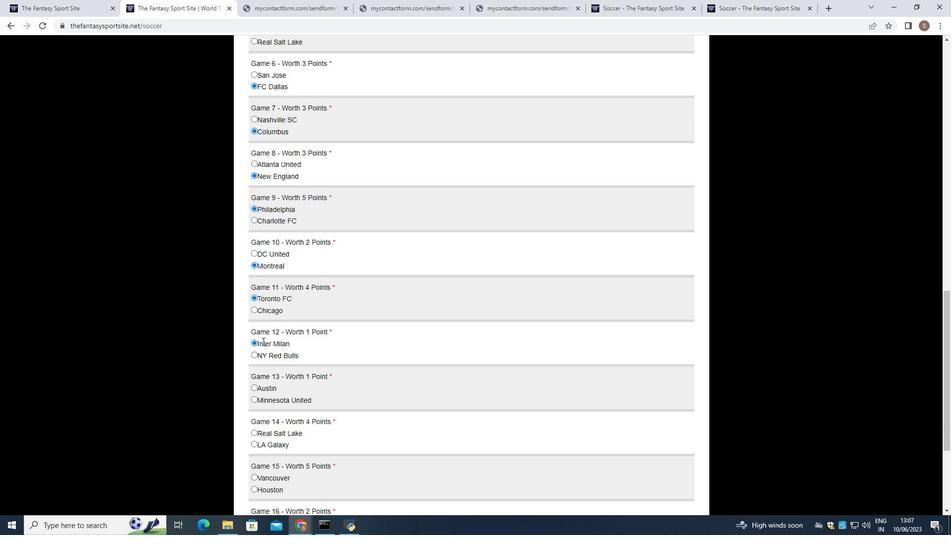 
Action: Mouse scrolled (269, 343) with delta (0, 0)
Screenshot: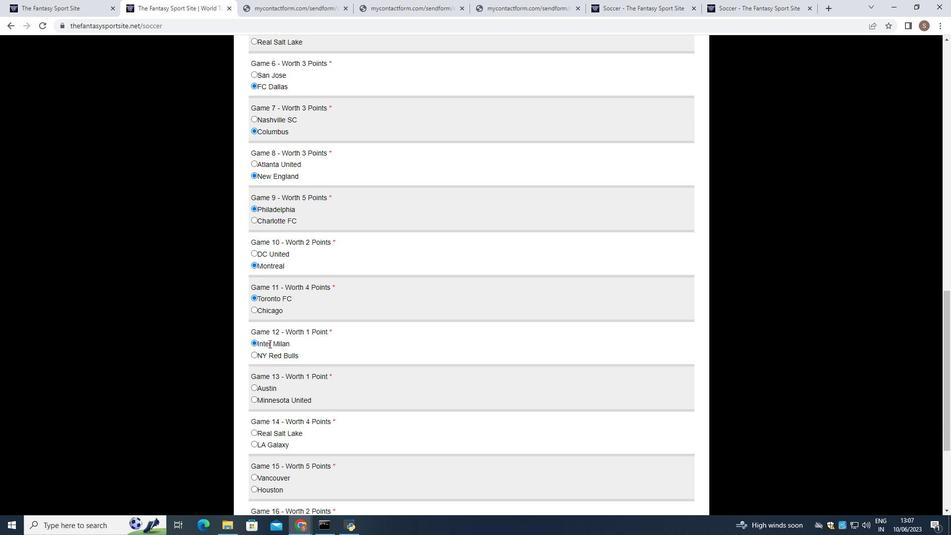 
Action: Mouse moved to (269, 343)
Screenshot: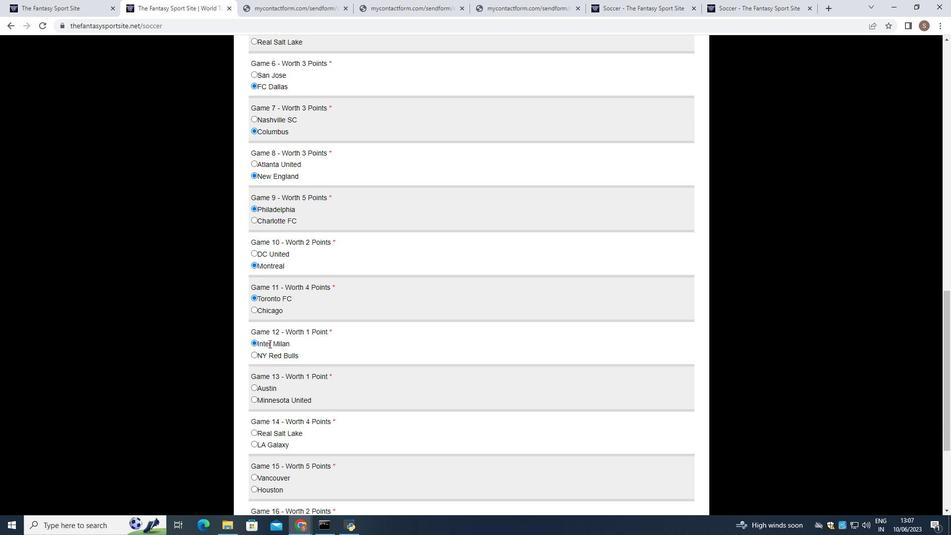 
Action: Mouse scrolled (269, 343) with delta (0, 0)
Screenshot: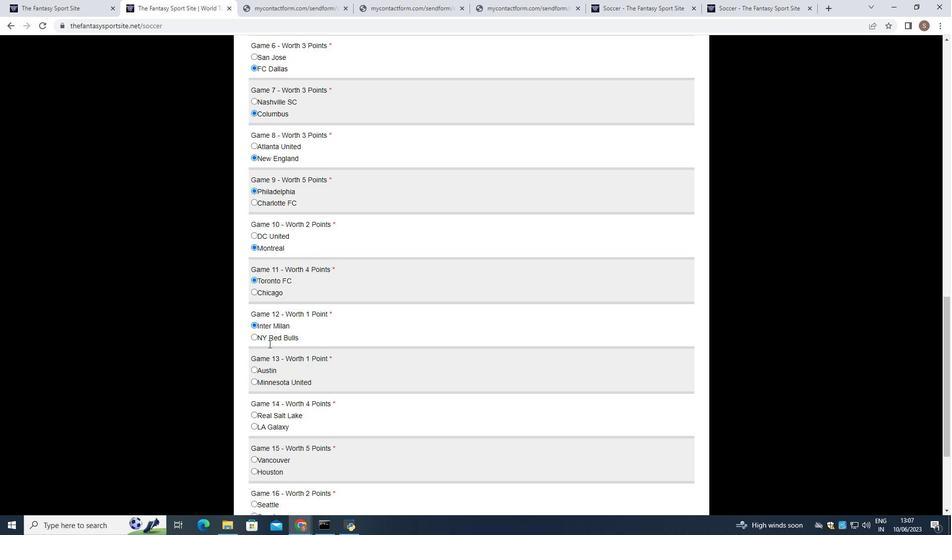 
Action: Mouse moved to (252, 286)
Screenshot: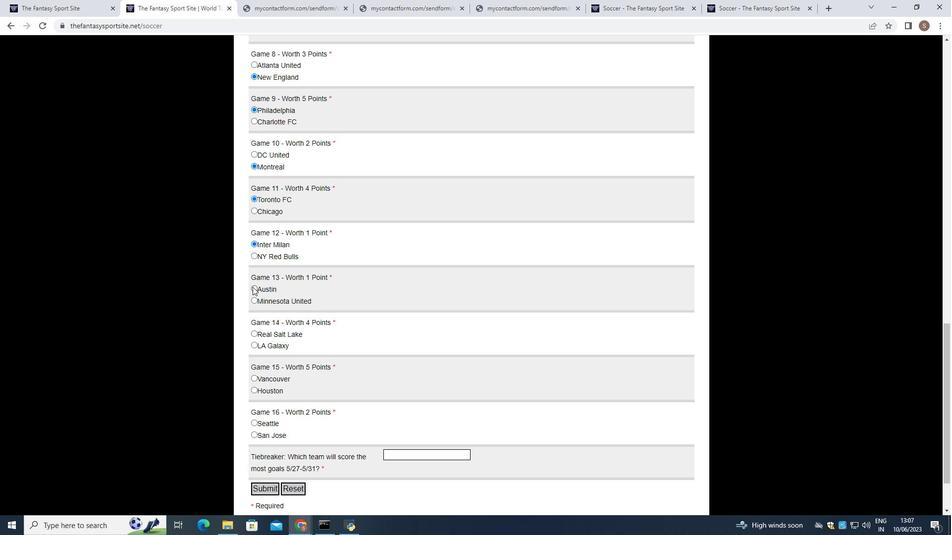 
Action: Mouse pressed left at (252, 286)
Screenshot: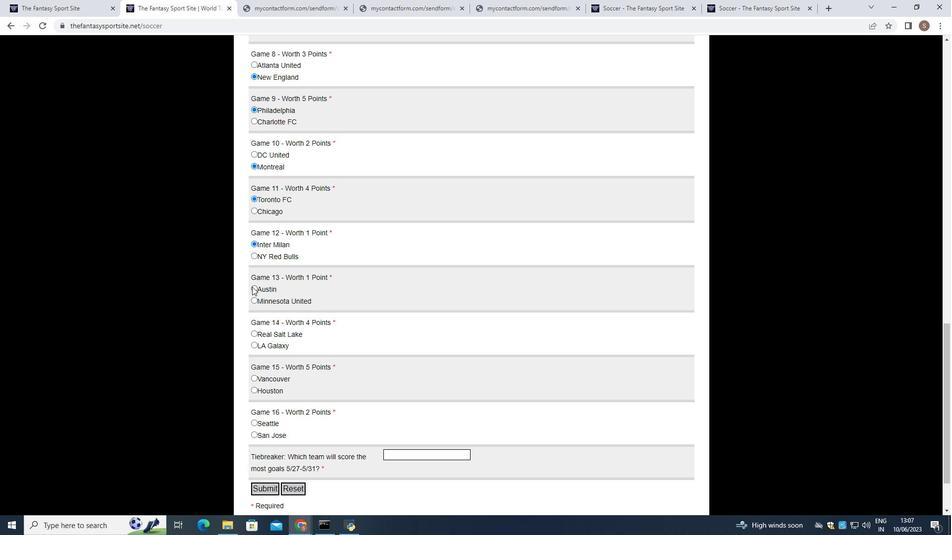 
Action: Mouse moved to (254, 346)
Screenshot: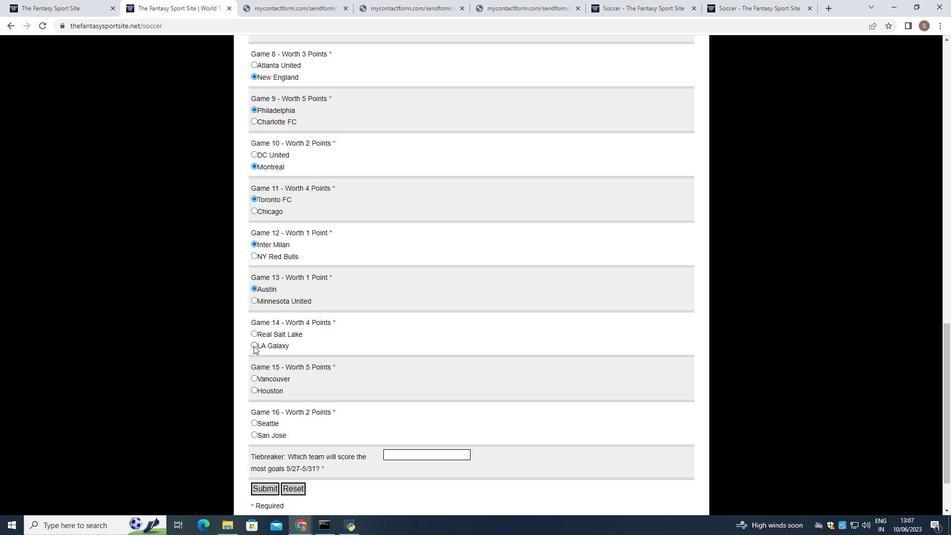 
Action: Mouse pressed left at (254, 346)
Screenshot: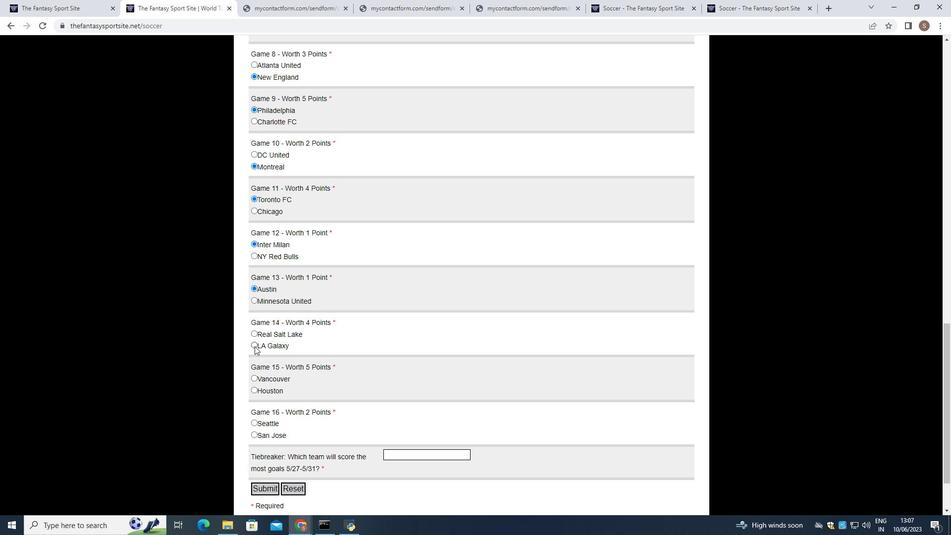 
Action: Mouse moved to (254, 377)
Screenshot: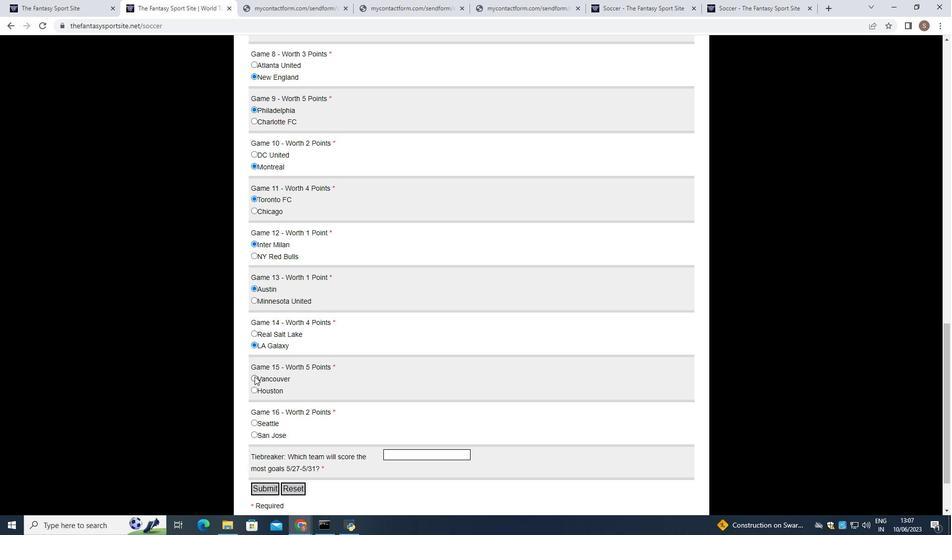 
Action: Mouse pressed left at (254, 377)
Screenshot: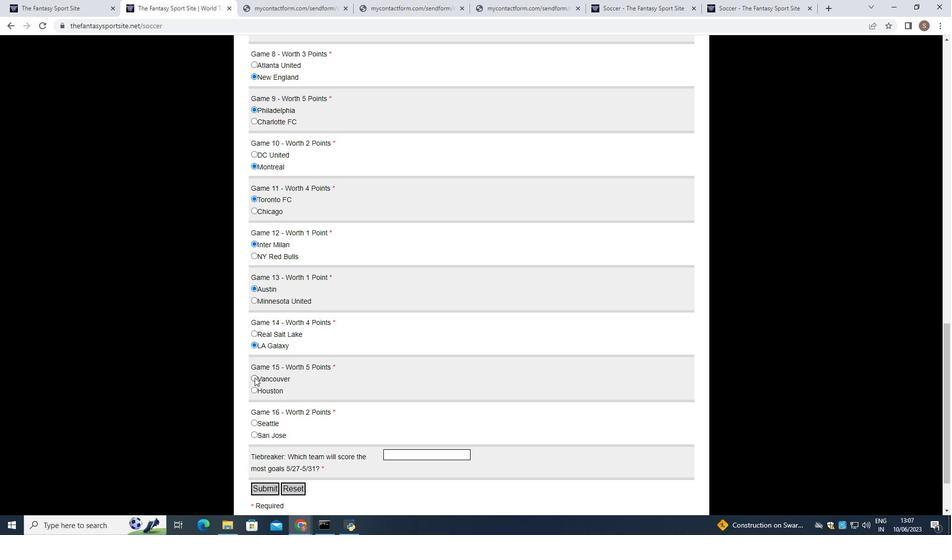 
Action: Mouse moved to (253, 421)
Screenshot: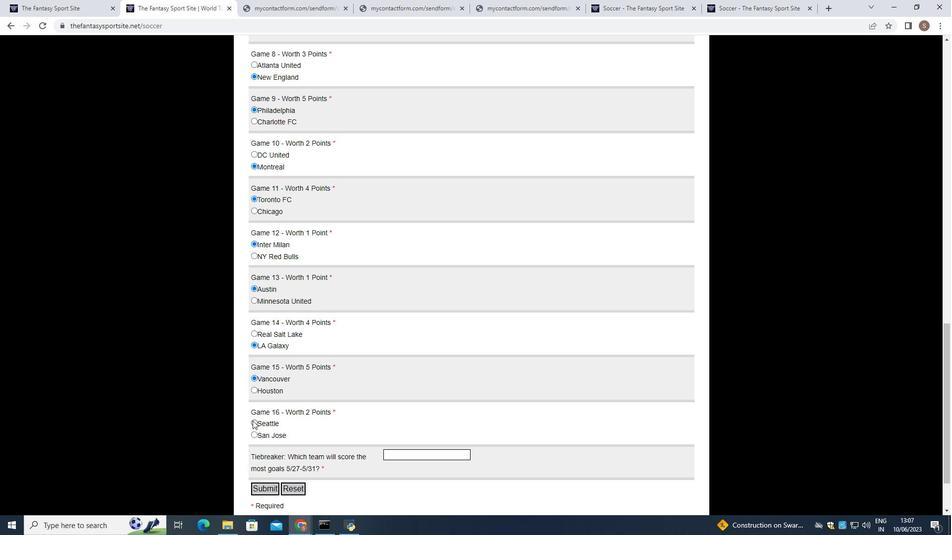 
Action: Mouse pressed left at (253, 421)
Screenshot: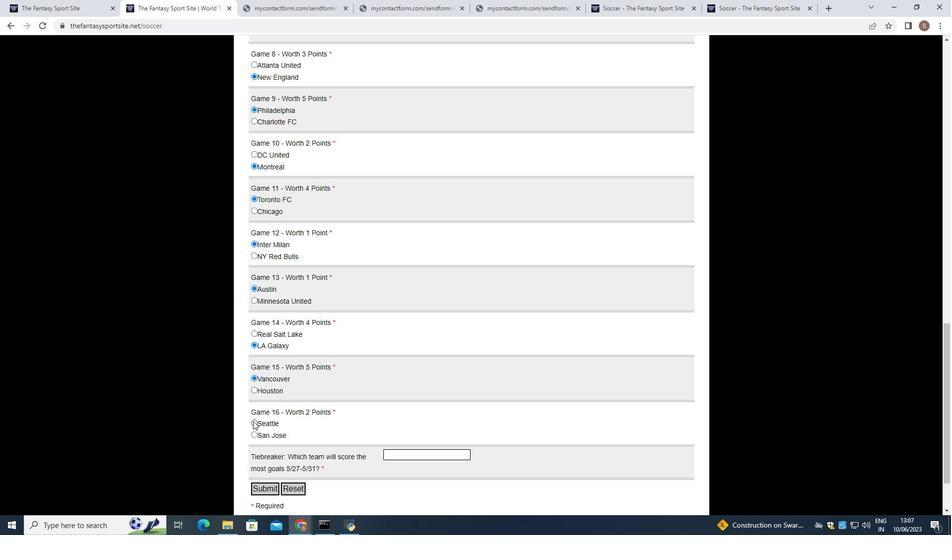 
Action: Mouse moved to (269, 421)
Screenshot: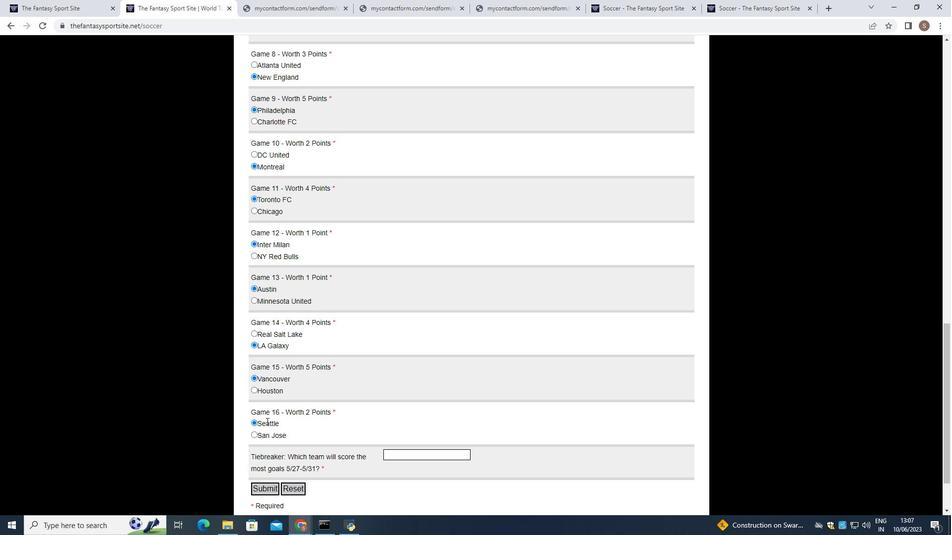 
Action: Mouse scrolled (269, 420) with delta (0, 0)
Screenshot: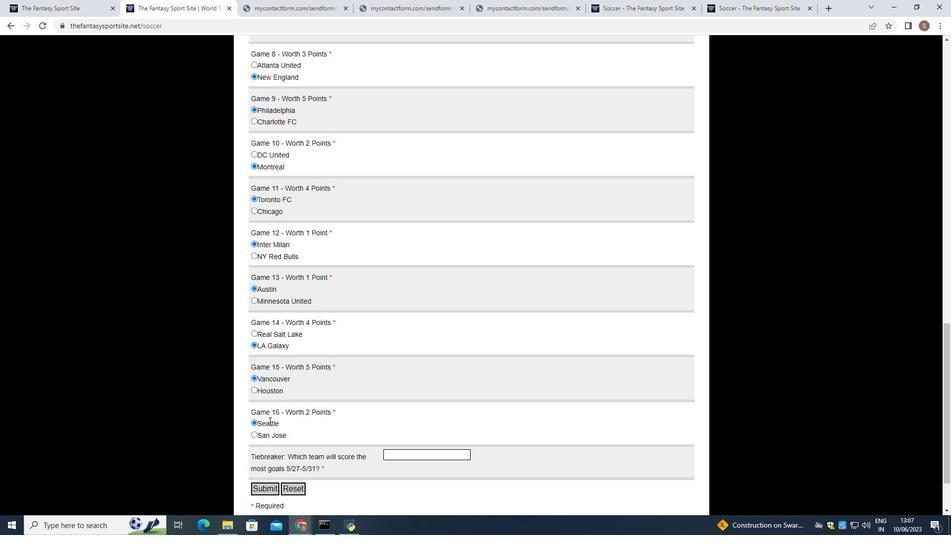 
Action: Mouse moved to (407, 406)
Screenshot: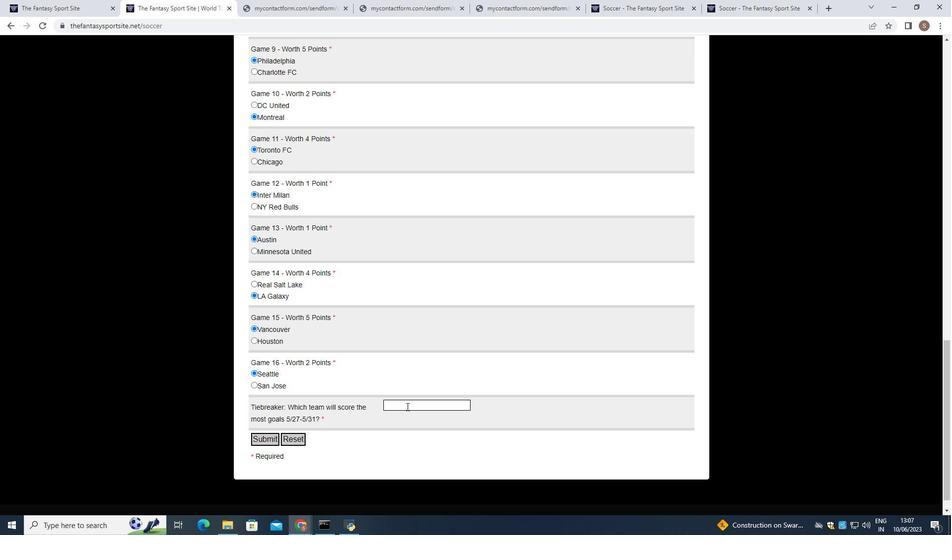 
Action: Mouse pressed left at (407, 406)
Screenshot: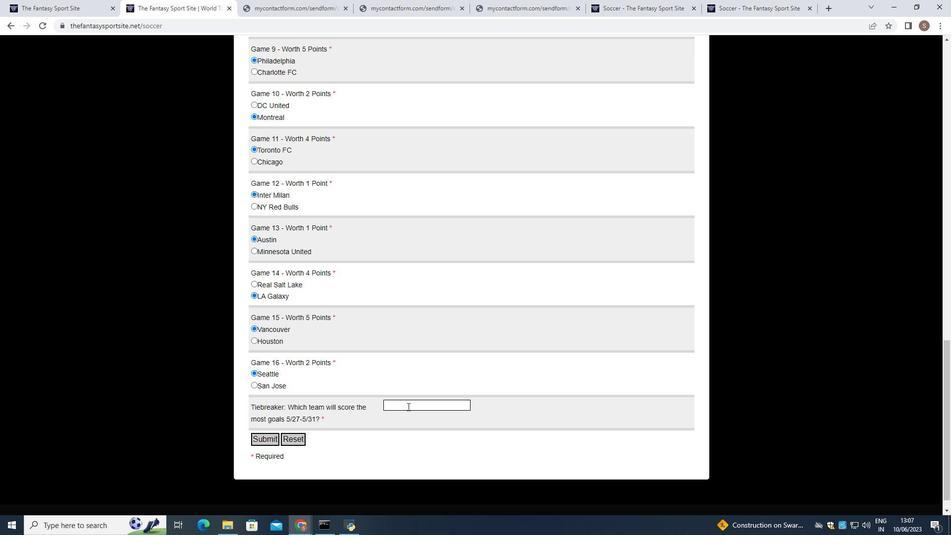 
Action: Mouse moved to (420, 409)
Screenshot: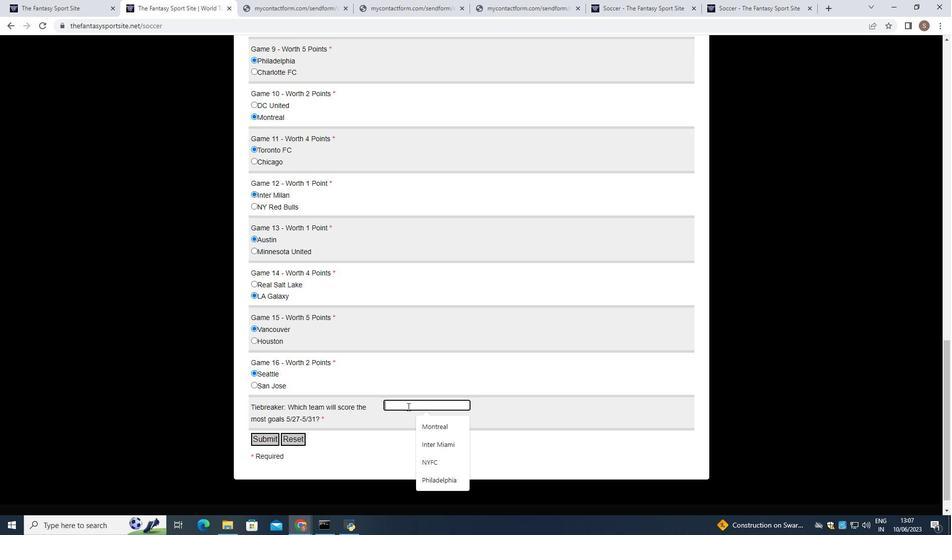 
Action: Key pressed <Key.shift_r>Orlando<Key.space><Key.shift><Key.shift><Key.shift><Key.shift><Key.shift><Key.shift><Key.shift>City
Screenshot: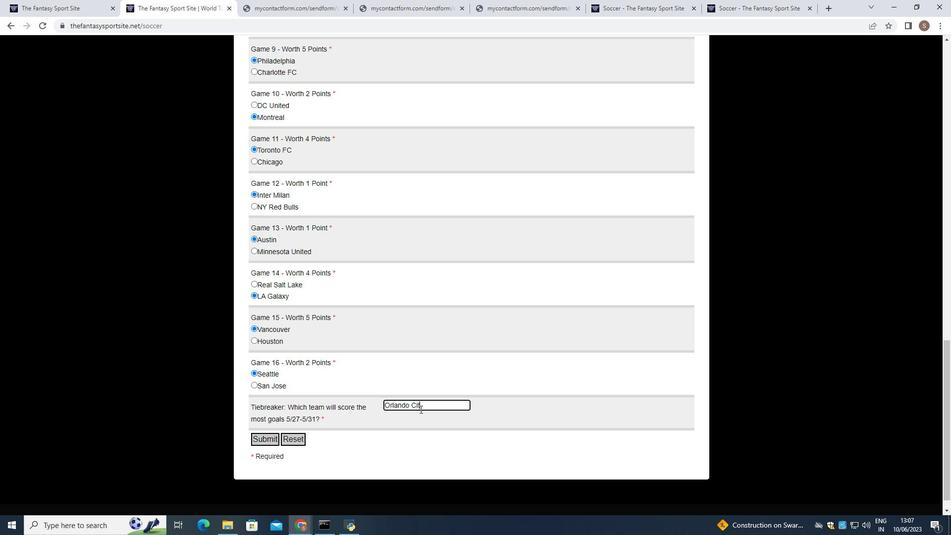 
Action: Mouse moved to (270, 441)
Screenshot: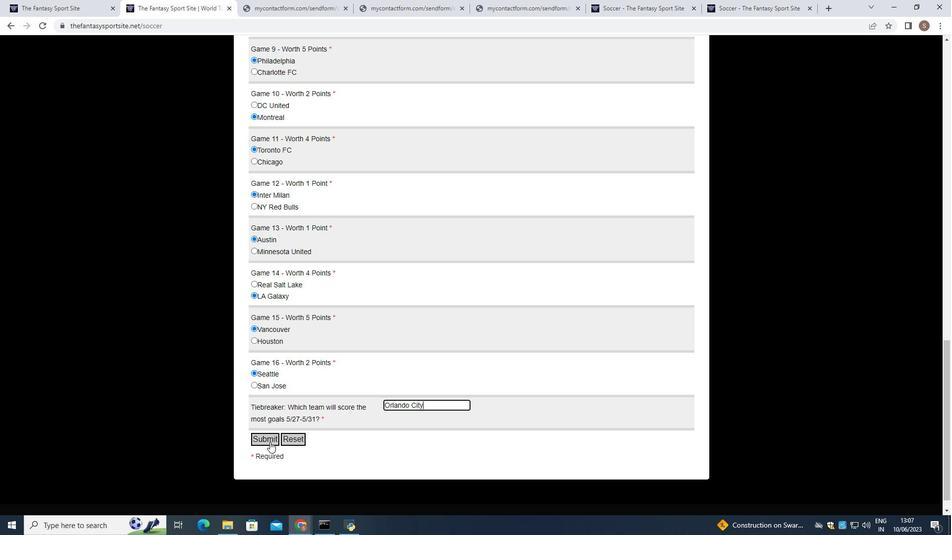 
Action: Mouse pressed left at (270, 441)
Screenshot: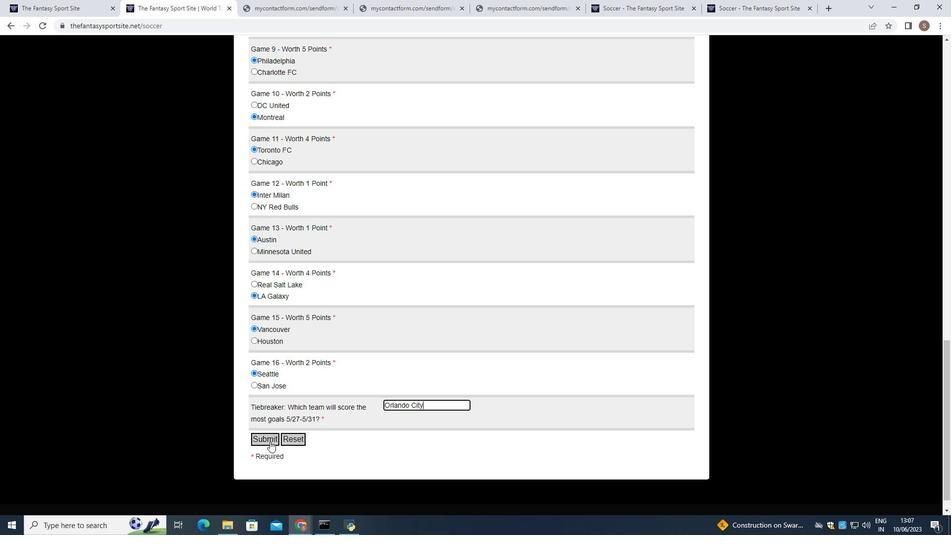 
